 Task: Find connections with filter location Marmande with filter topic #consultantswith filter profile language Potuguese with filter current company Idexcel with filter school Laxminarayan Institute of Technology with filter industry Security Guards and Patrol Services with filter service category Translation with filter keywords title Administrator
Action: Mouse moved to (483, 86)
Screenshot: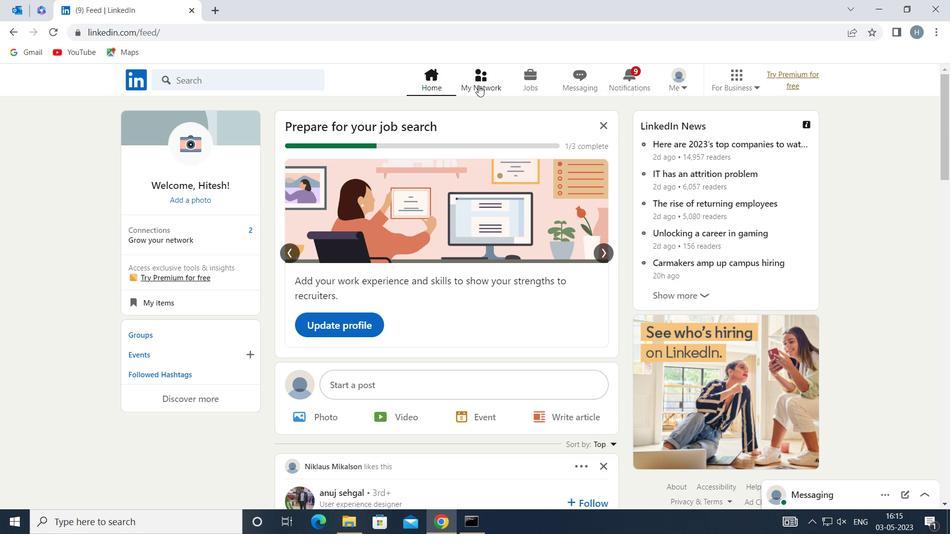 
Action: Mouse pressed left at (483, 86)
Screenshot: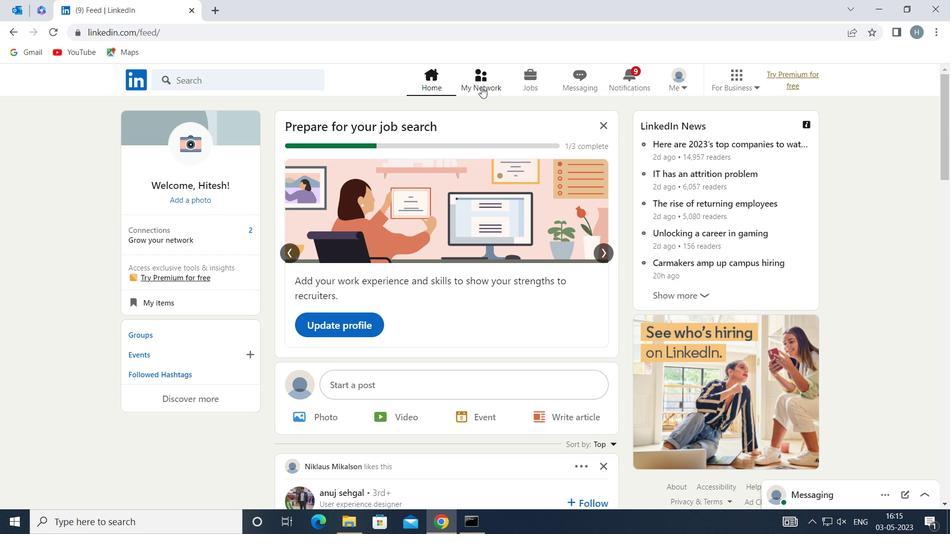 
Action: Mouse moved to (293, 151)
Screenshot: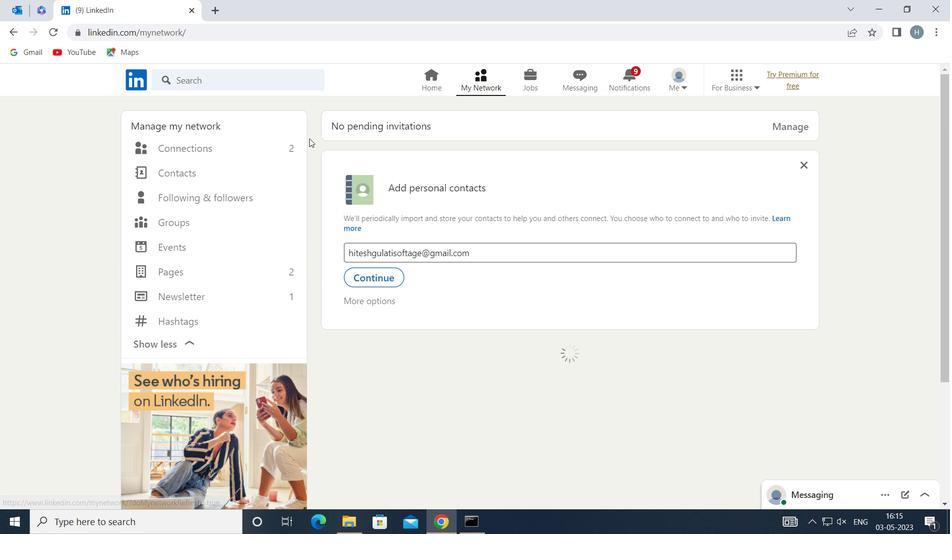 
Action: Mouse pressed left at (293, 151)
Screenshot: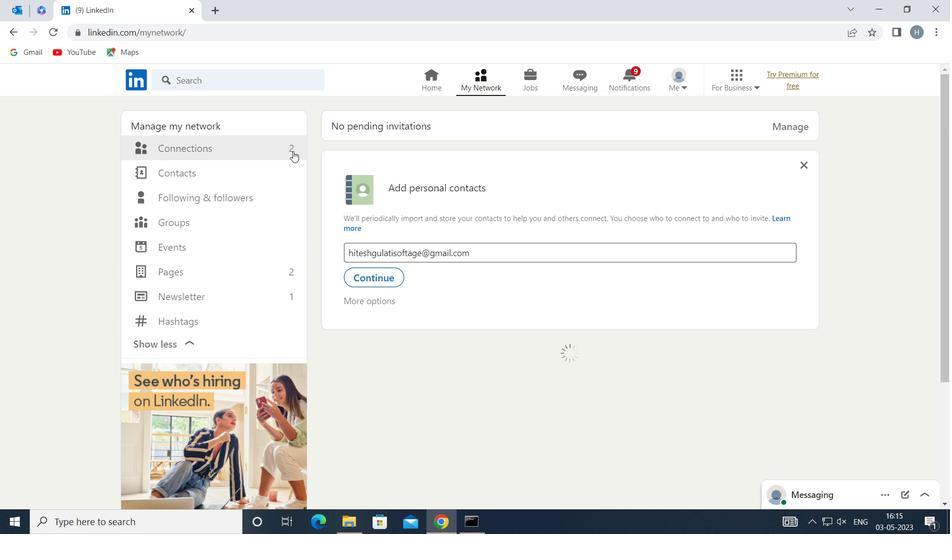 
Action: Mouse moved to (560, 148)
Screenshot: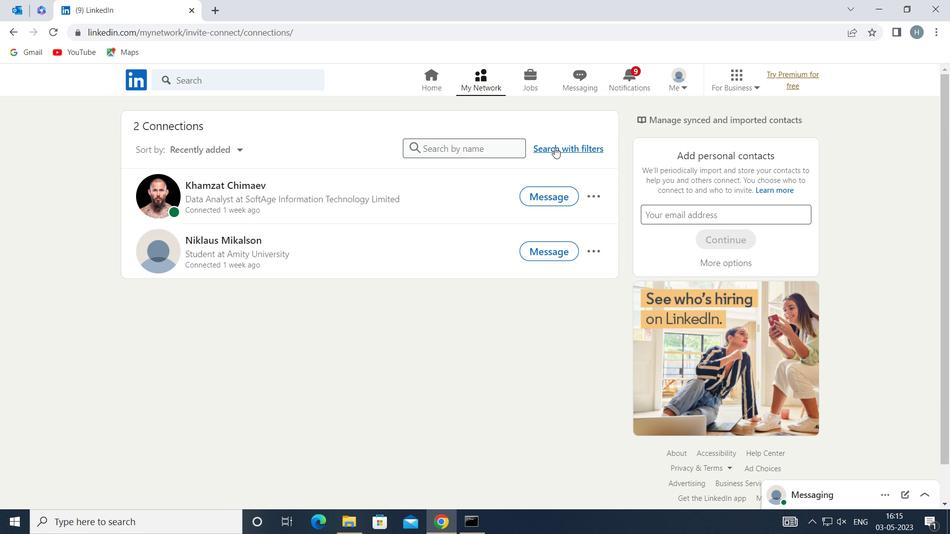 
Action: Mouse pressed left at (560, 148)
Screenshot: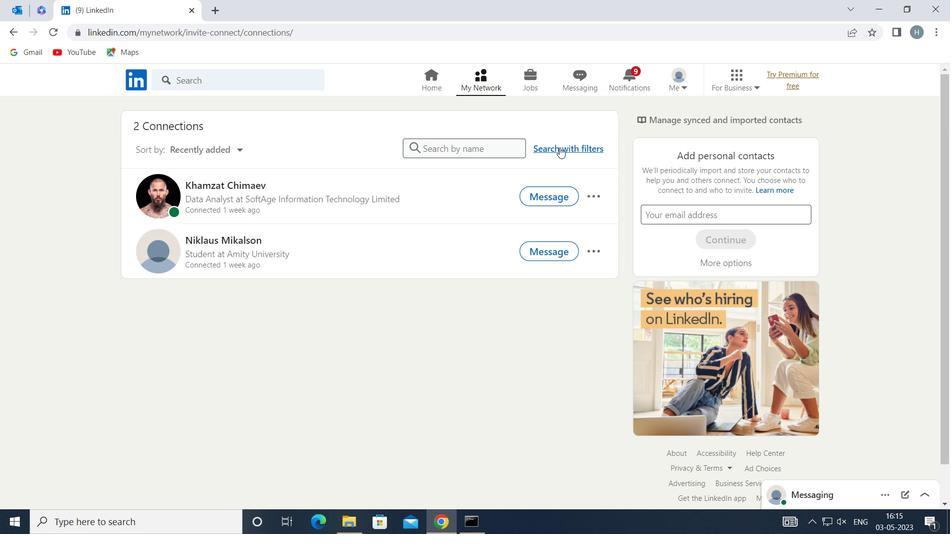 
Action: Mouse moved to (523, 113)
Screenshot: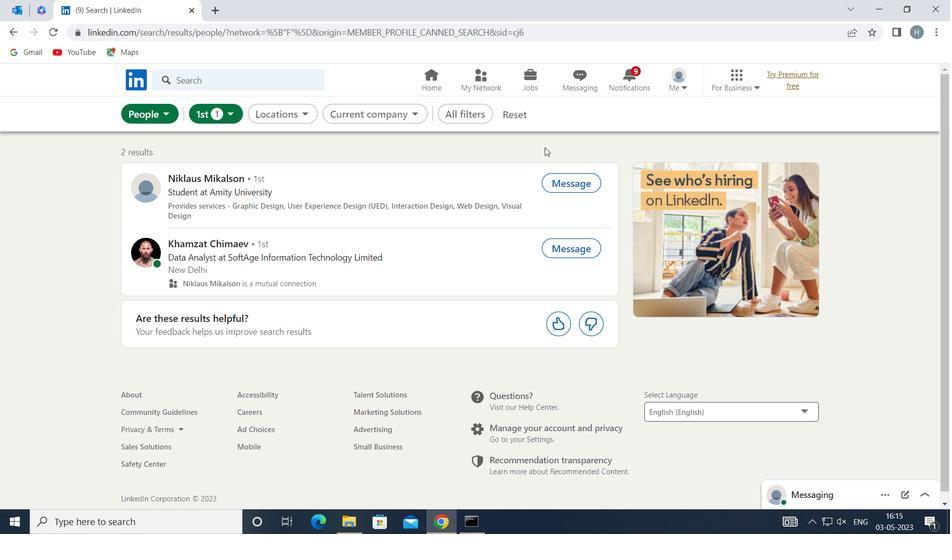 
Action: Mouse pressed left at (523, 113)
Screenshot: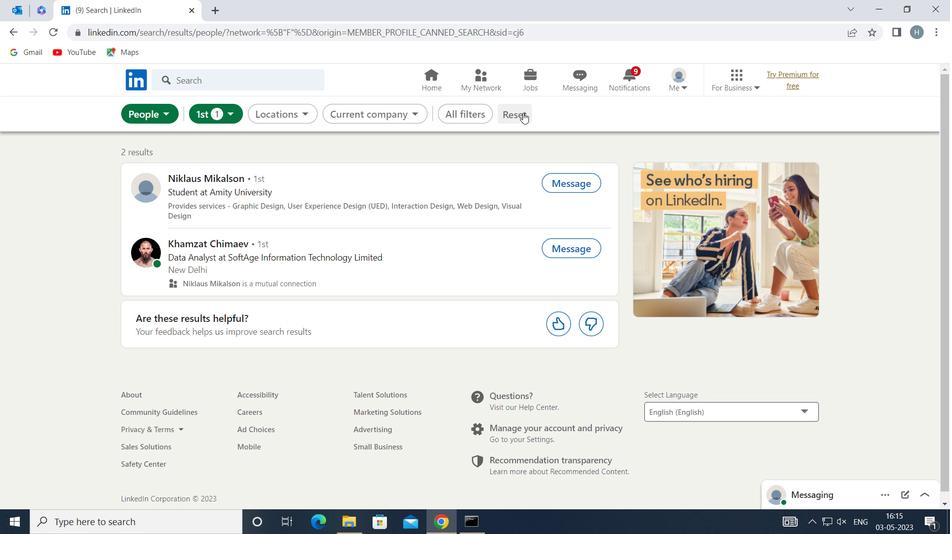 
Action: Mouse moved to (509, 112)
Screenshot: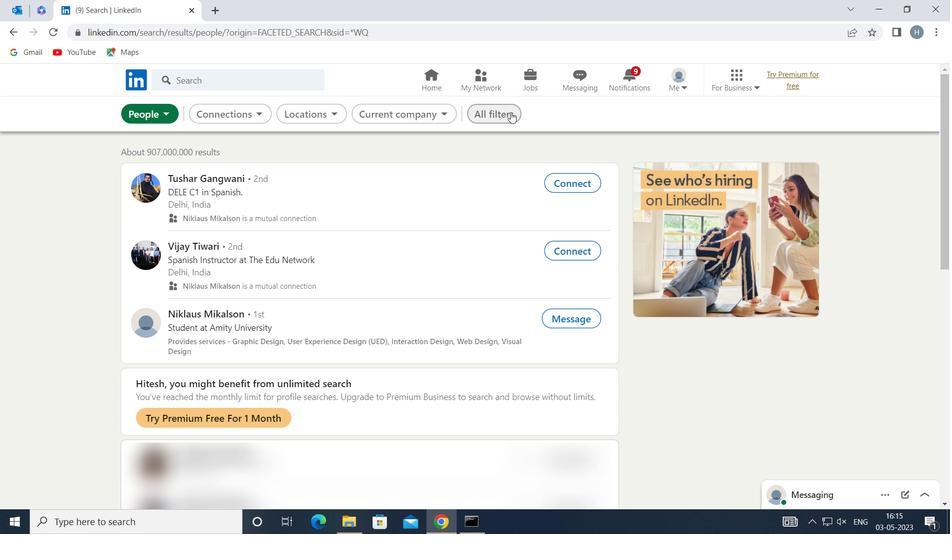 
Action: Mouse pressed left at (509, 112)
Screenshot: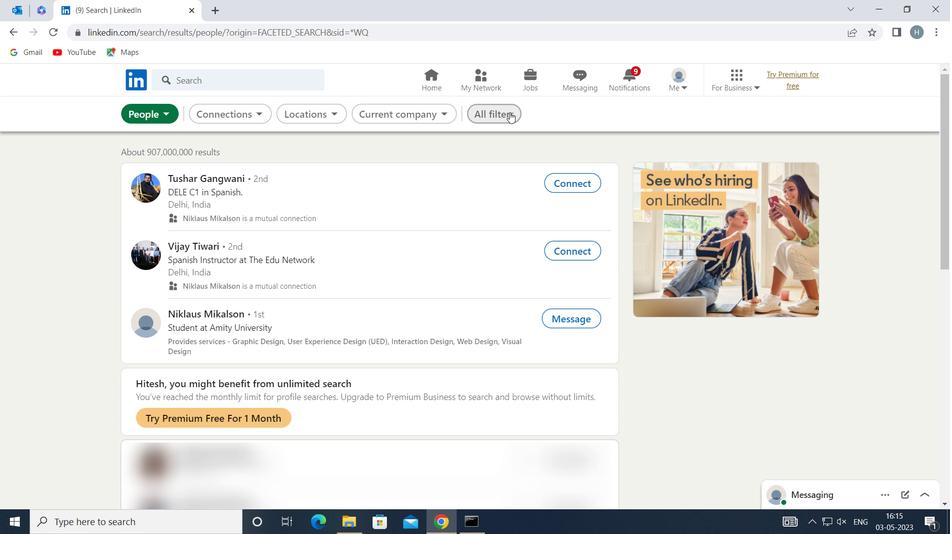 
Action: Mouse moved to (699, 242)
Screenshot: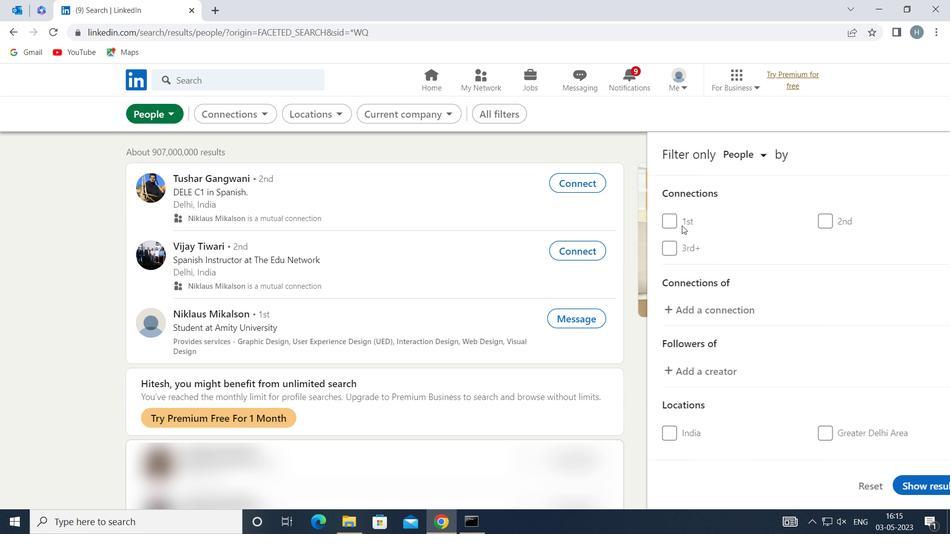 
Action: Mouse scrolled (699, 242) with delta (0, 0)
Screenshot: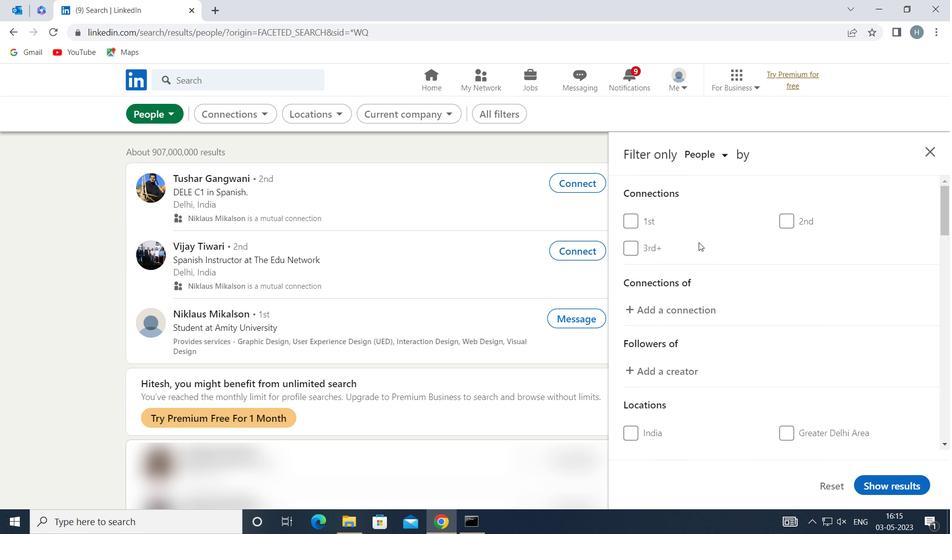 
Action: Mouse moved to (699, 244)
Screenshot: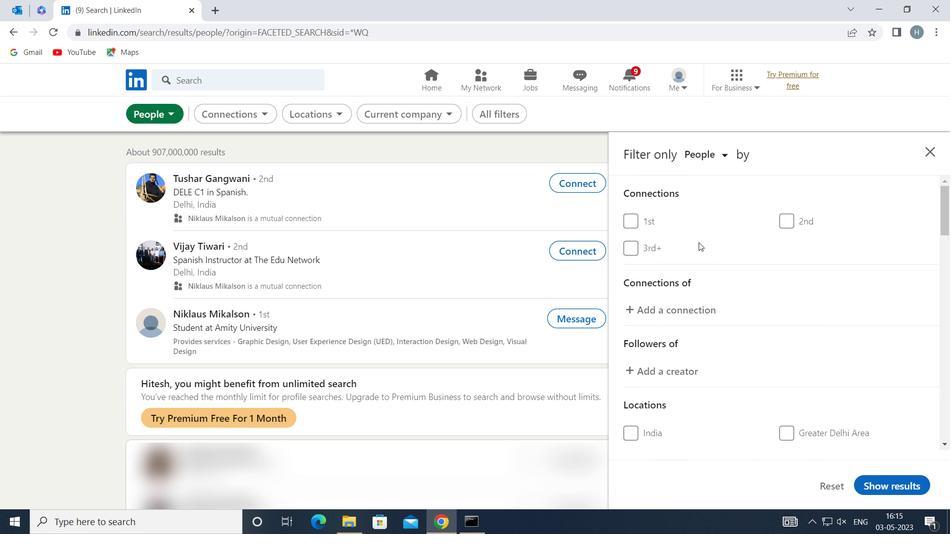 
Action: Mouse scrolled (699, 243) with delta (0, 0)
Screenshot: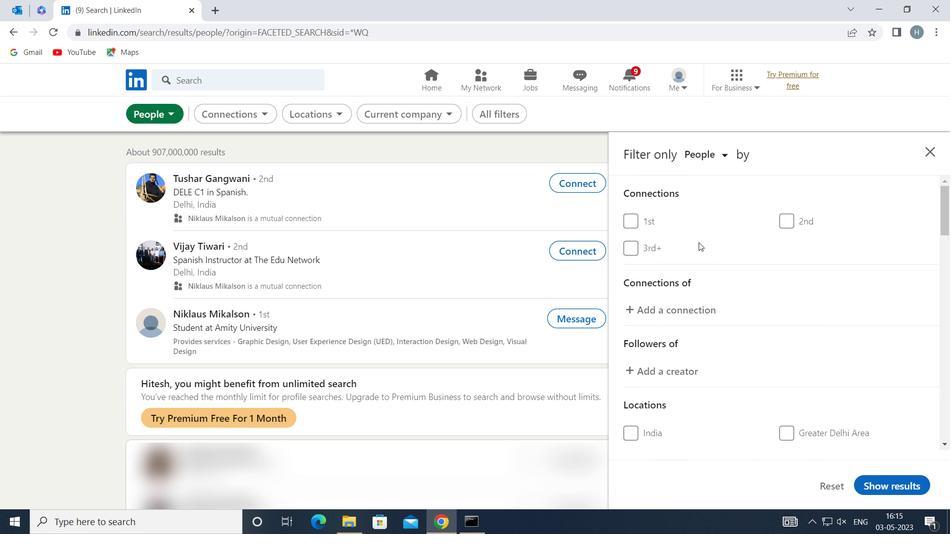
Action: Mouse moved to (700, 245)
Screenshot: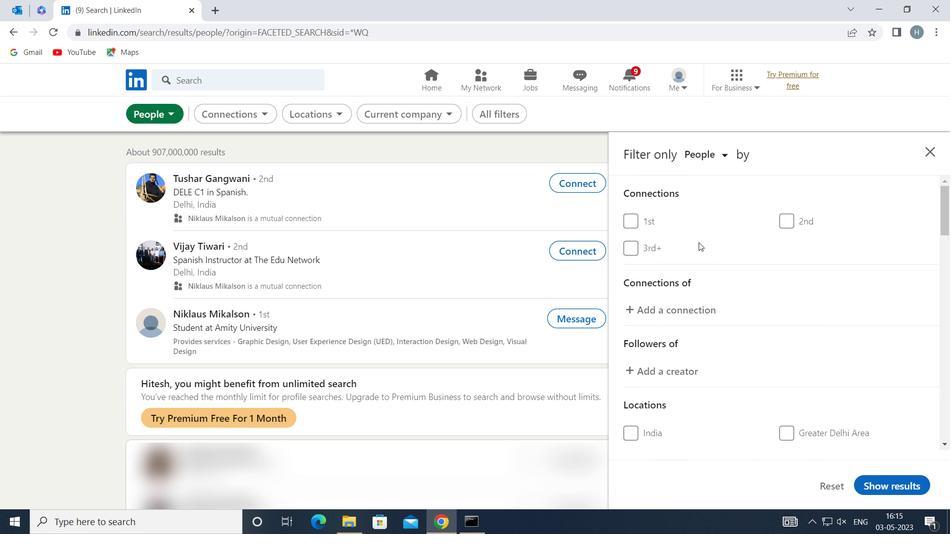 
Action: Mouse scrolled (700, 244) with delta (0, 0)
Screenshot: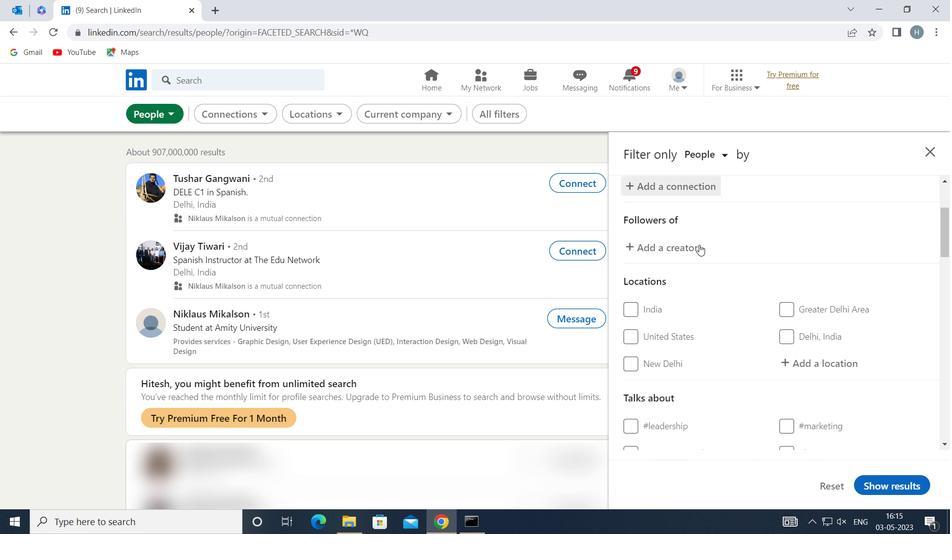 
Action: Mouse moved to (795, 296)
Screenshot: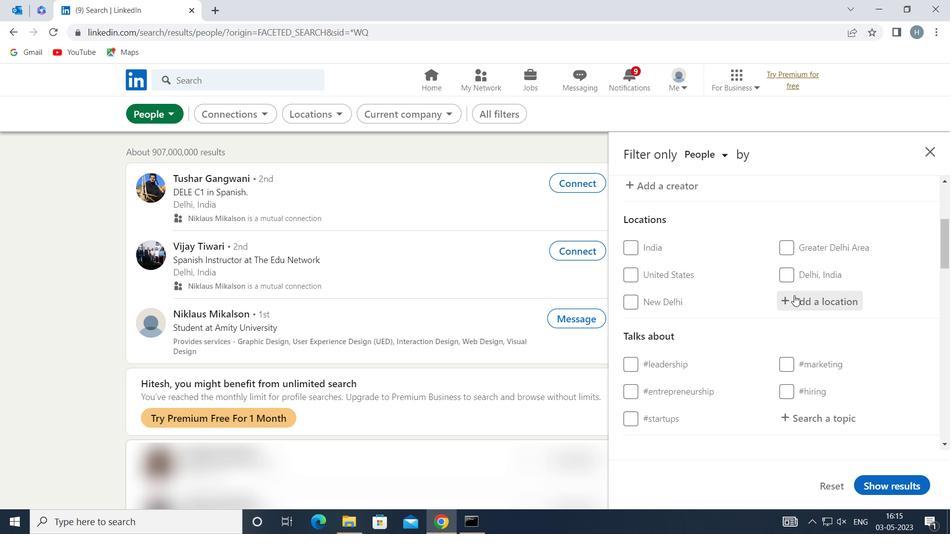 
Action: Mouse pressed left at (795, 296)
Screenshot: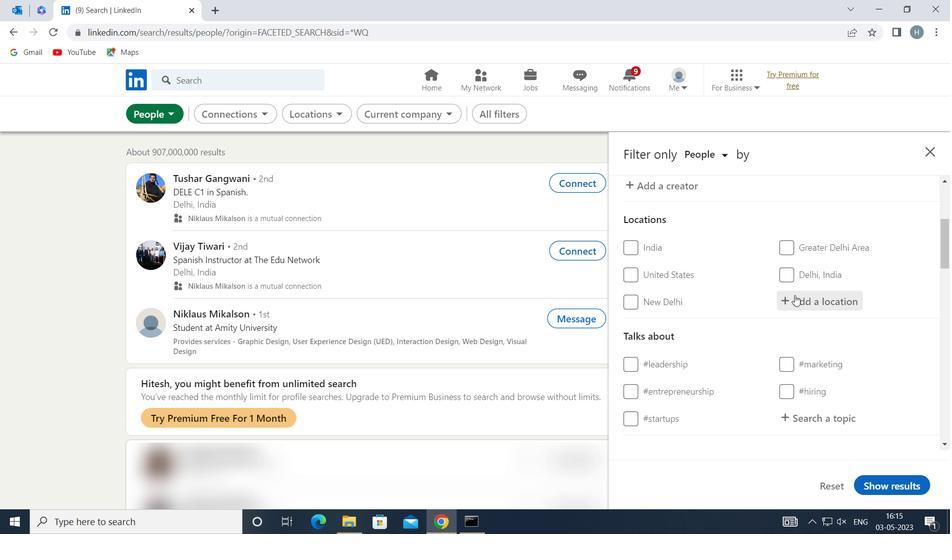 
Action: Key pressed <Key.shift>MARMANDE
Screenshot: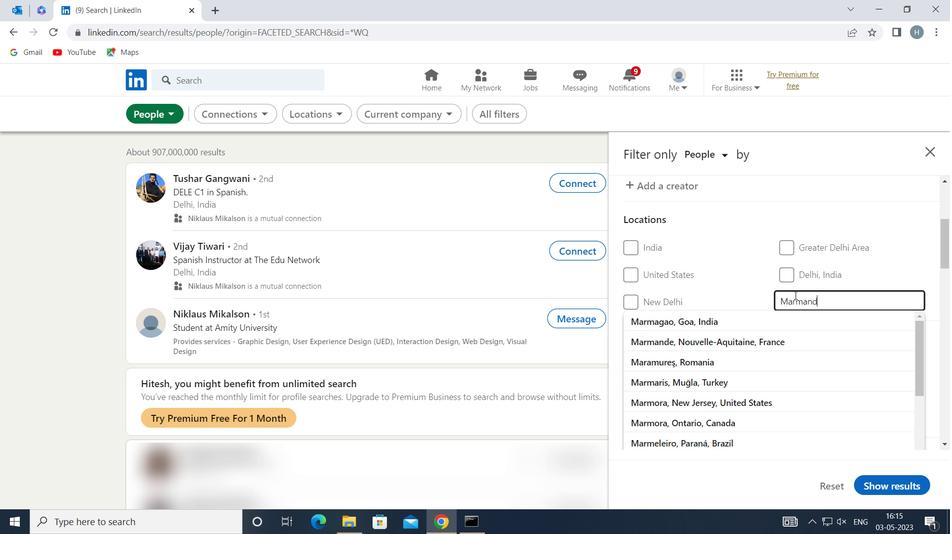 
Action: Mouse moved to (768, 319)
Screenshot: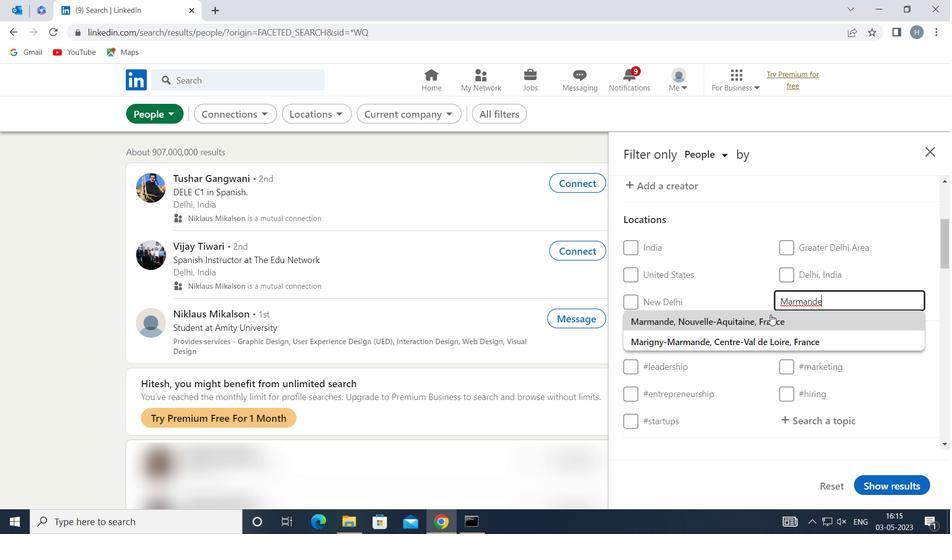 
Action: Mouse pressed left at (768, 319)
Screenshot: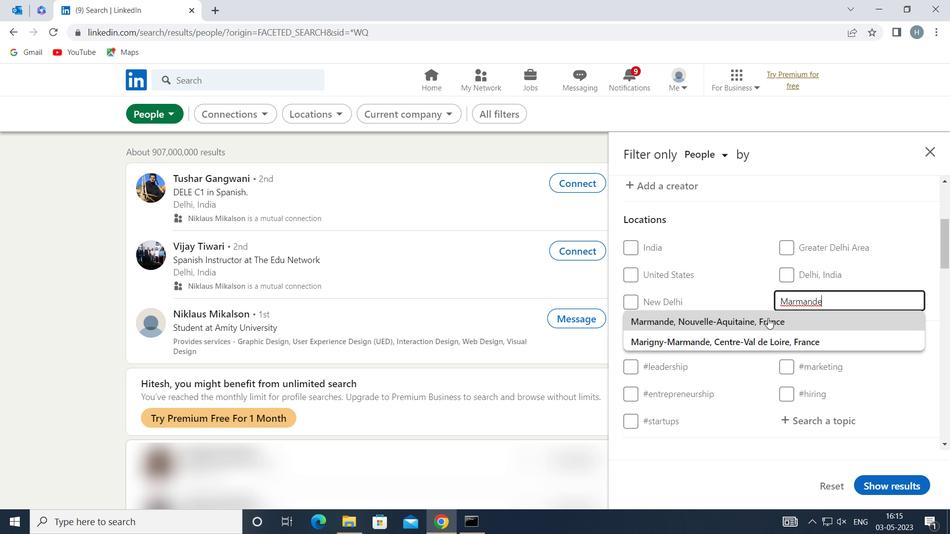 
Action: Mouse moved to (768, 316)
Screenshot: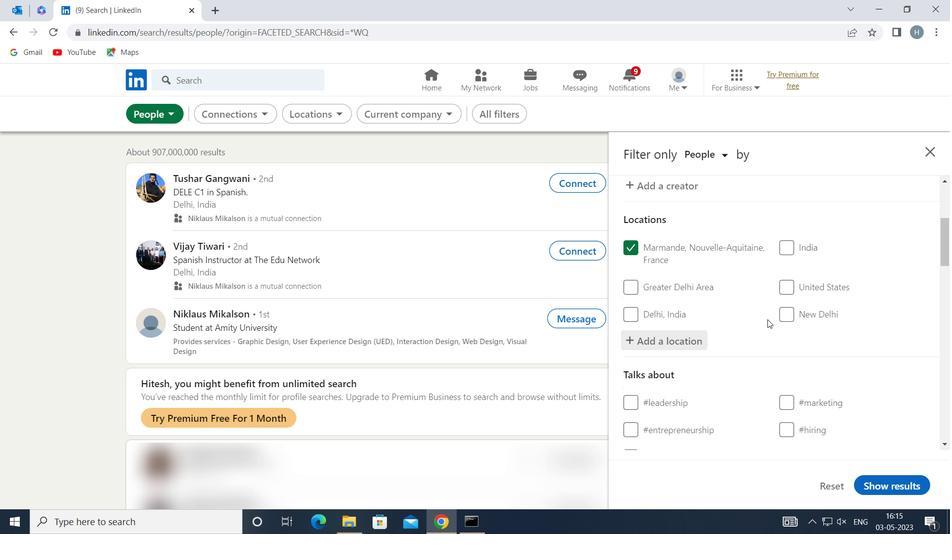 
Action: Mouse scrolled (768, 315) with delta (0, 0)
Screenshot: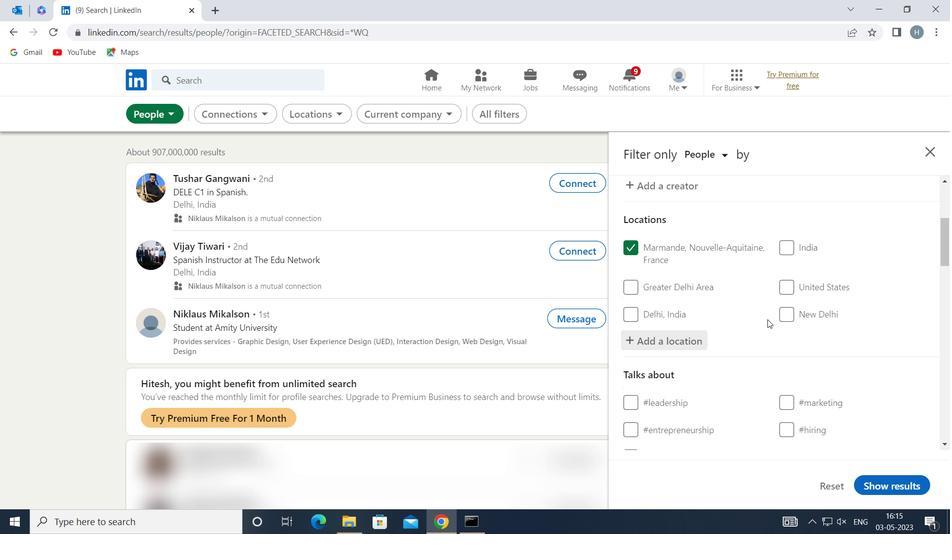 
Action: Mouse scrolled (768, 315) with delta (0, 0)
Screenshot: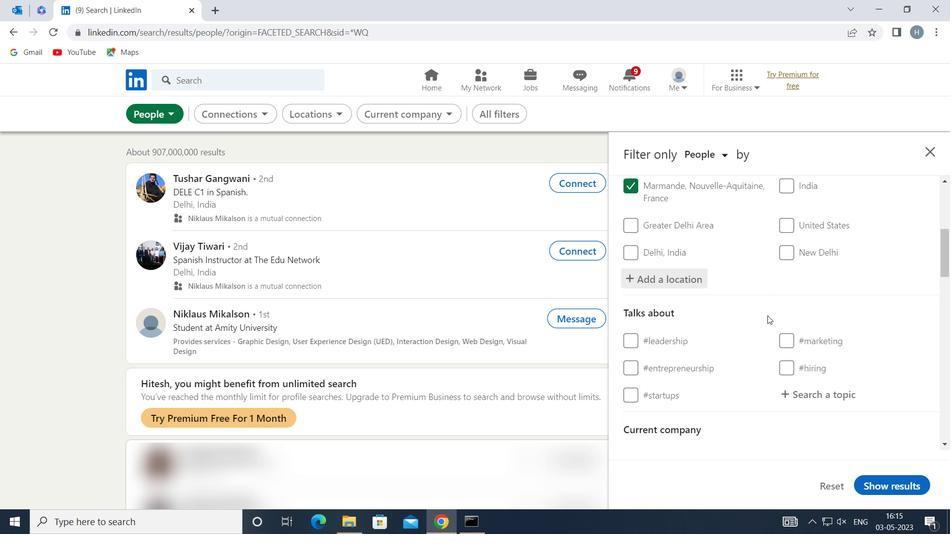 
Action: Mouse moved to (817, 338)
Screenshot: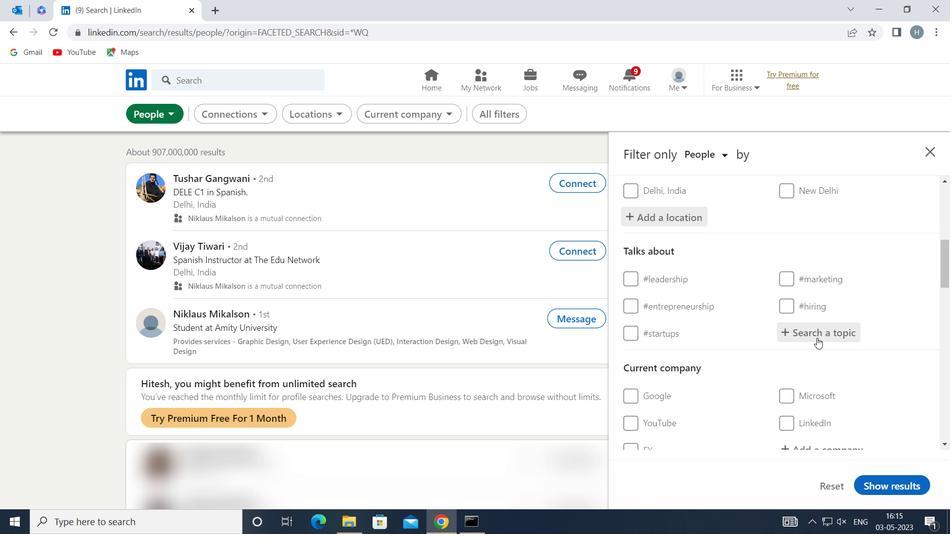 
Action: Mouse pressed left at (817, 338)
Screenshot: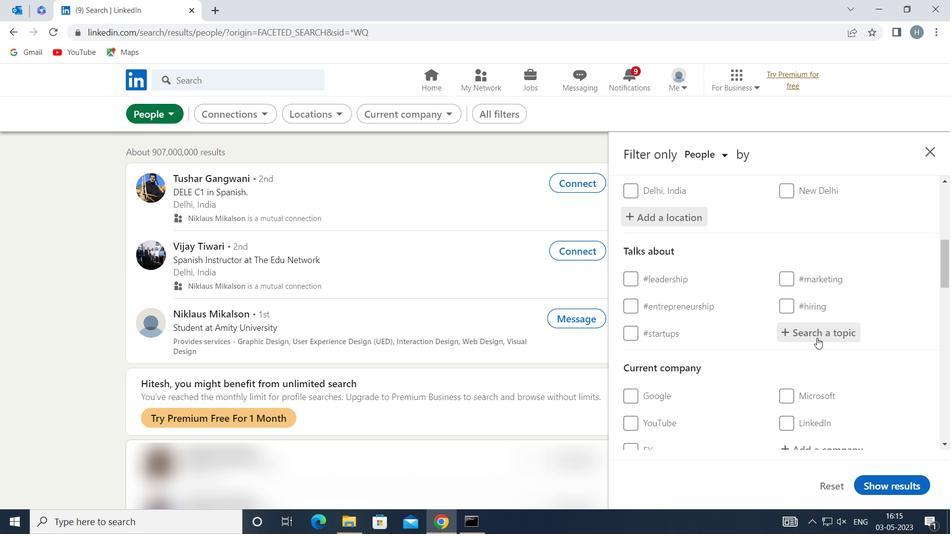 
Action: Key pressed CONSULTANTS
Screenshot: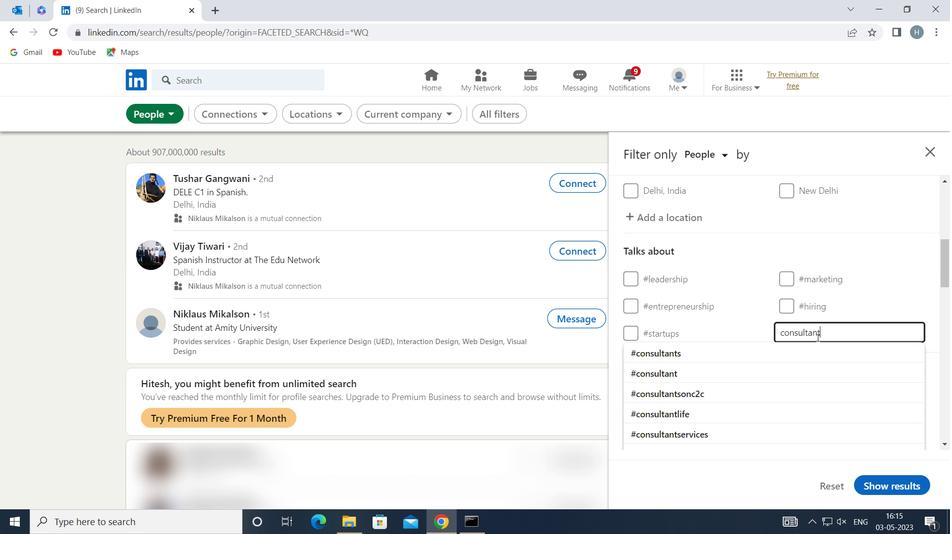 
Action: Mouse moved to (719, 349)
Screenshot: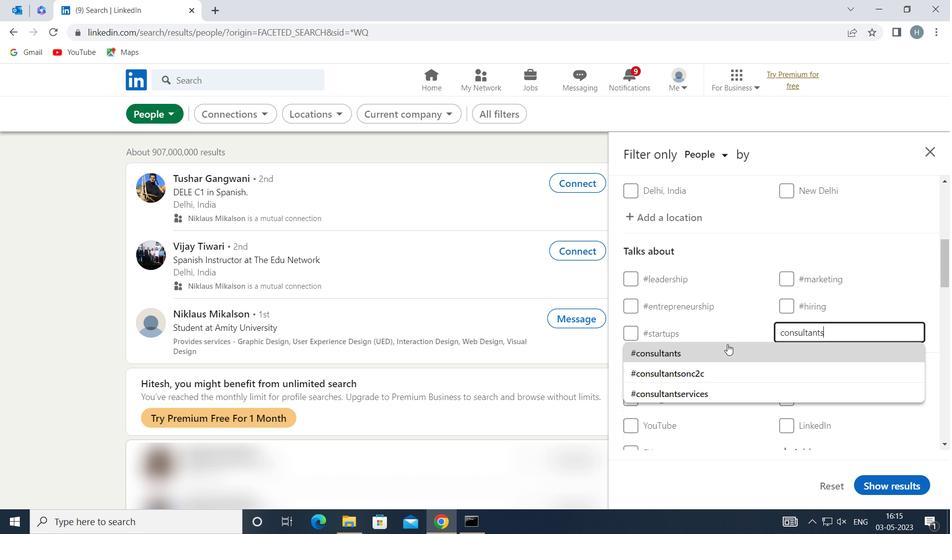 
Action: Mouse pressed left at (719, 349)
Screenshot: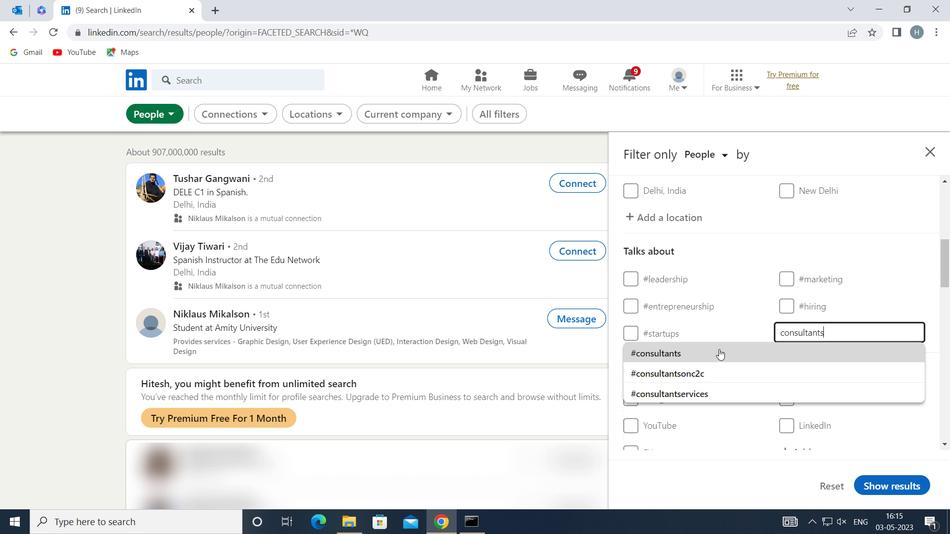 
Action: Mouse moved to (743, 319)
Screenshot: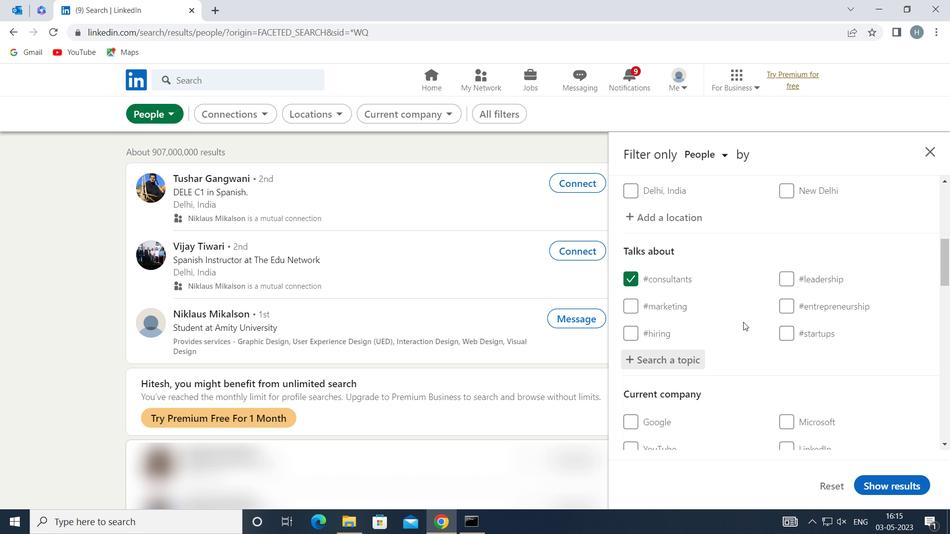 
Action: Mouse scrolled (743, 319) with delta (0, 0)
Screenshot: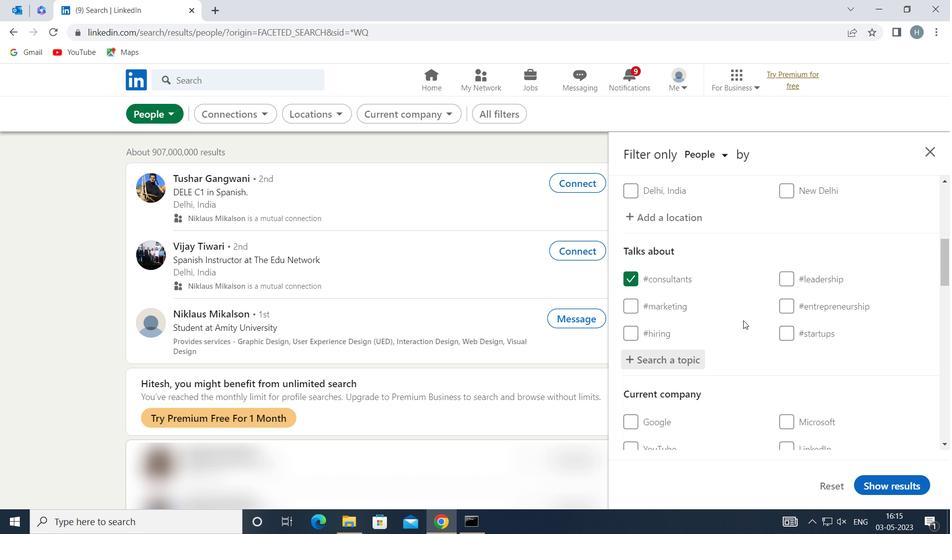 
Action: Mouse scrolled (743, 319) with delta (0, 0)
Screenshot: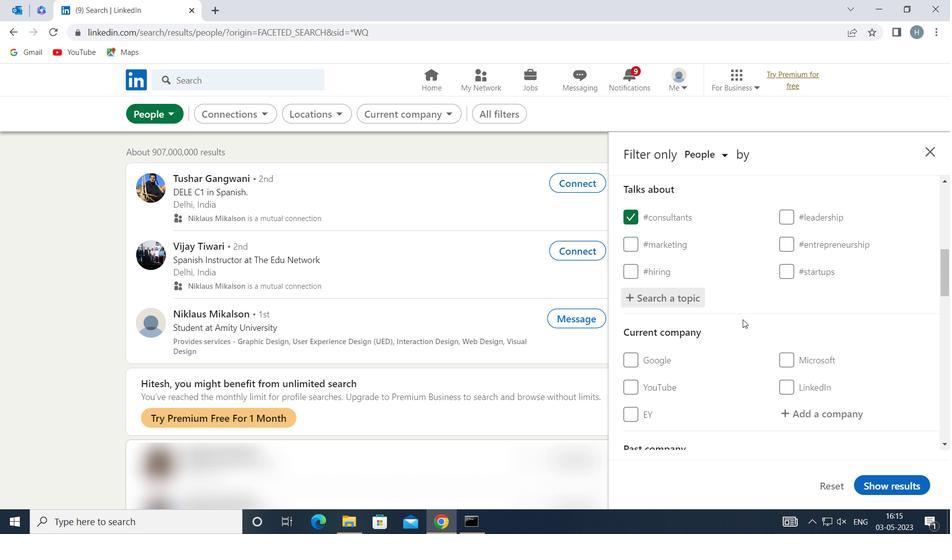 
Action: Mouse scrolled (743, 319) with delta (0, 0)
Screenshot: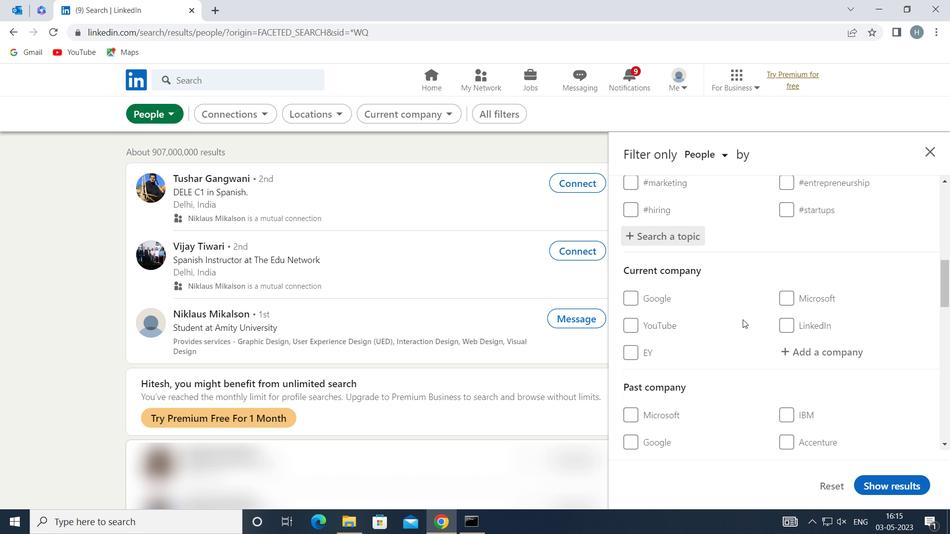 
Action: Mouse scrolled (743, 319) with delta (0, 0)
Screenshot: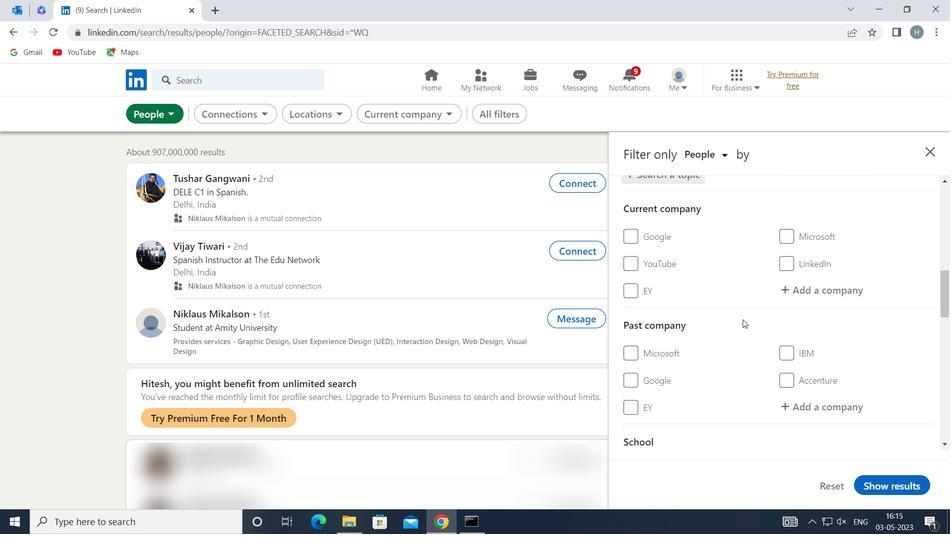 
Action: Mouse scrolled (743, 319) with delta (0, 0)
Screenshot: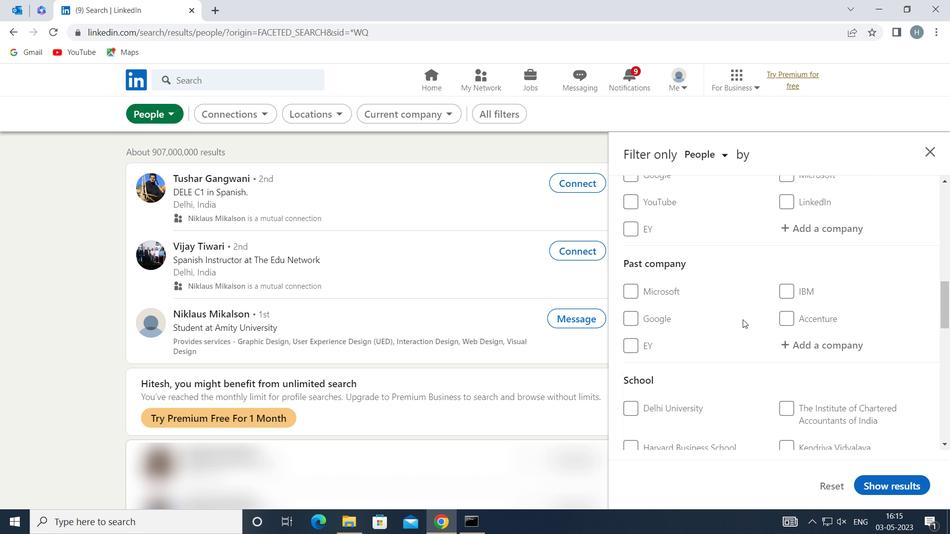 
Action: Mouse scrolled (743, 319) with delta (0, 0)
Screenshot: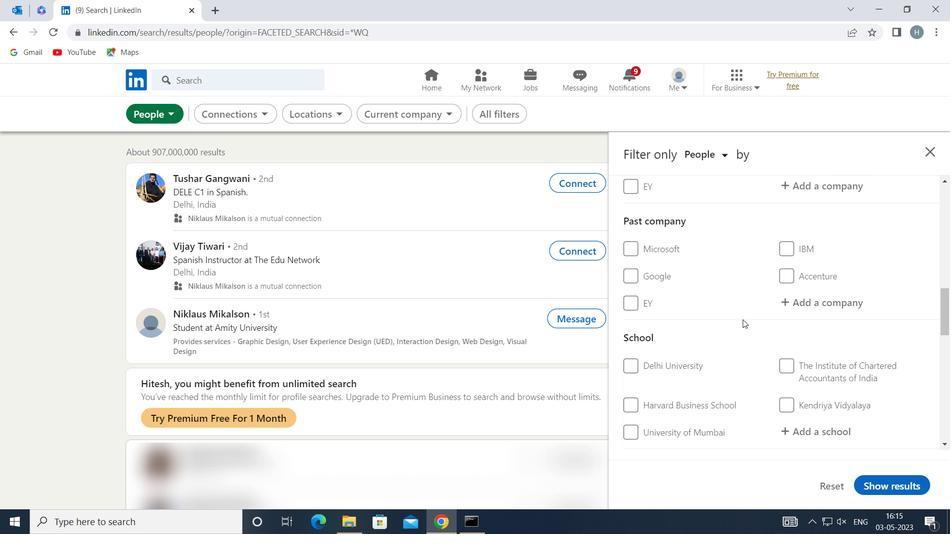 
Action: Mouse scrolled (743, 319) with delta (0, 0)
Screenshot: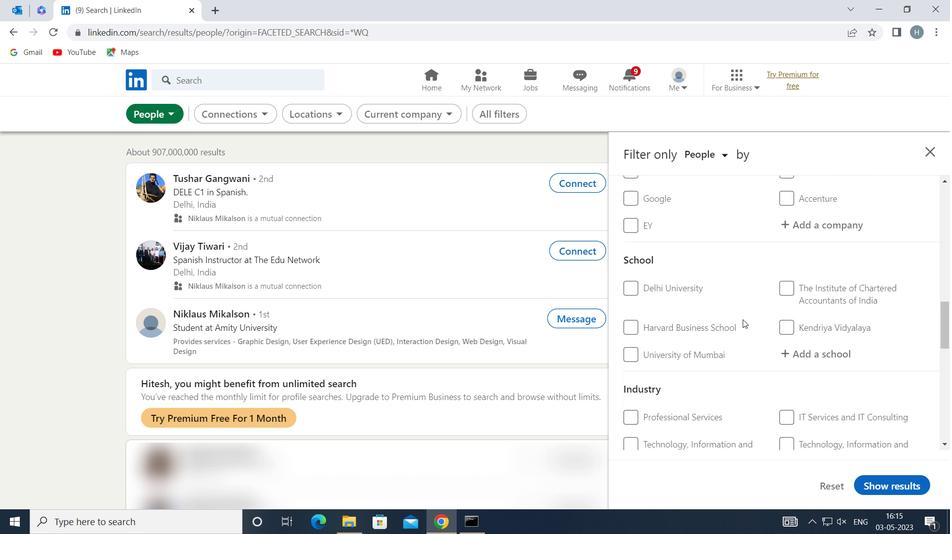 
Action: Mouse scrolled (743, 319) with delta (0, 0)
Screenshot: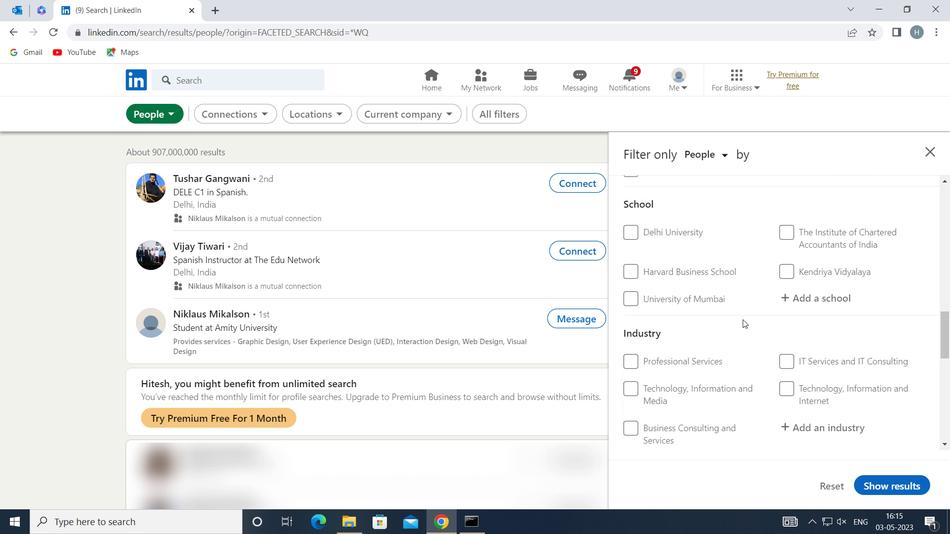 
Action: Mouse scrolled (743, 319) with delta (0, 0)
Screenshot: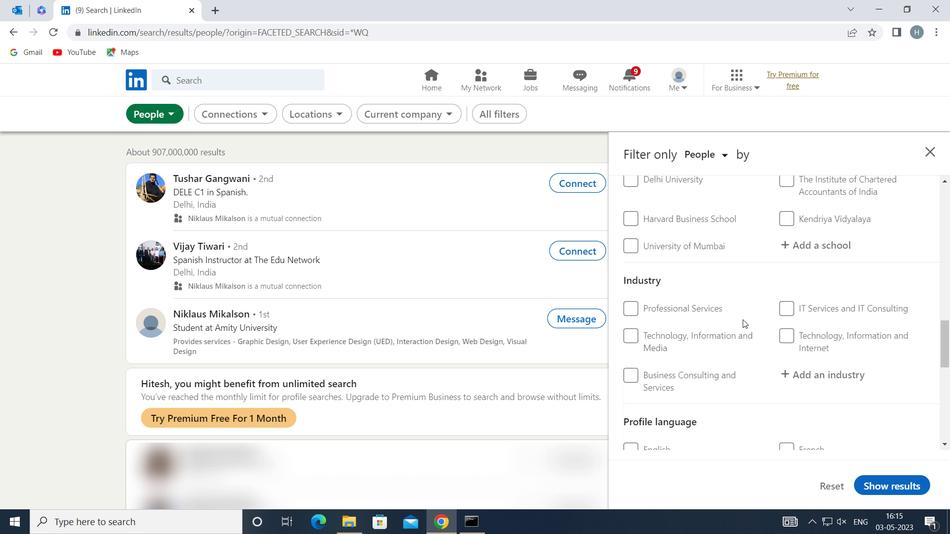 
Action: Mouse scrolled (743, 319) with delta (0, 0)
Screenshot: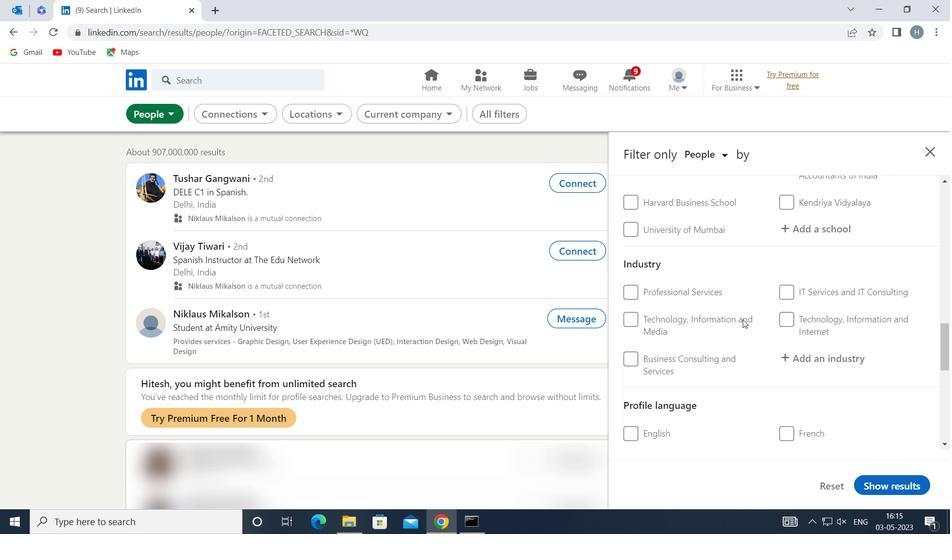 
Action: Mouse moved to (792, 334)
Screenshot: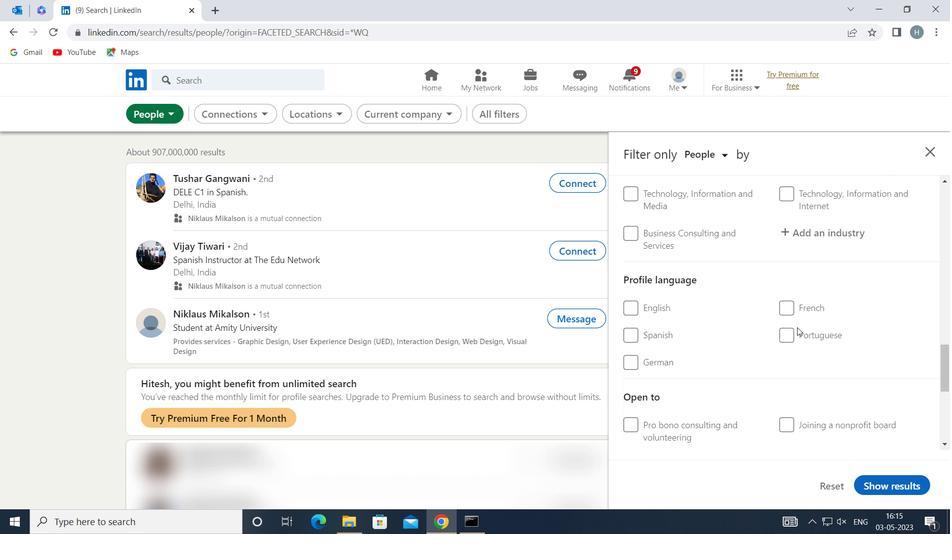 
Action: Mouse pressed left at (792, 334)
Screenshot: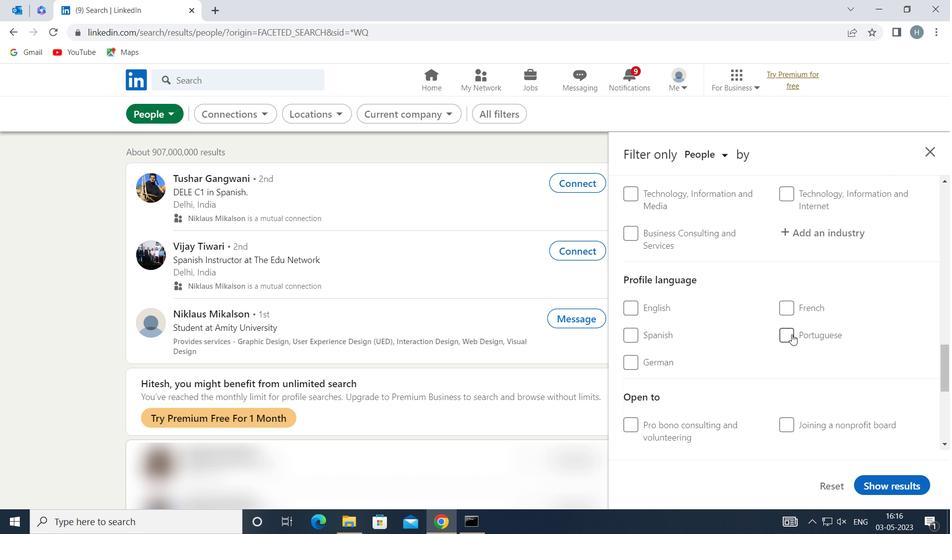 
Action: Mouse moved to (718, 337)
Screenshot: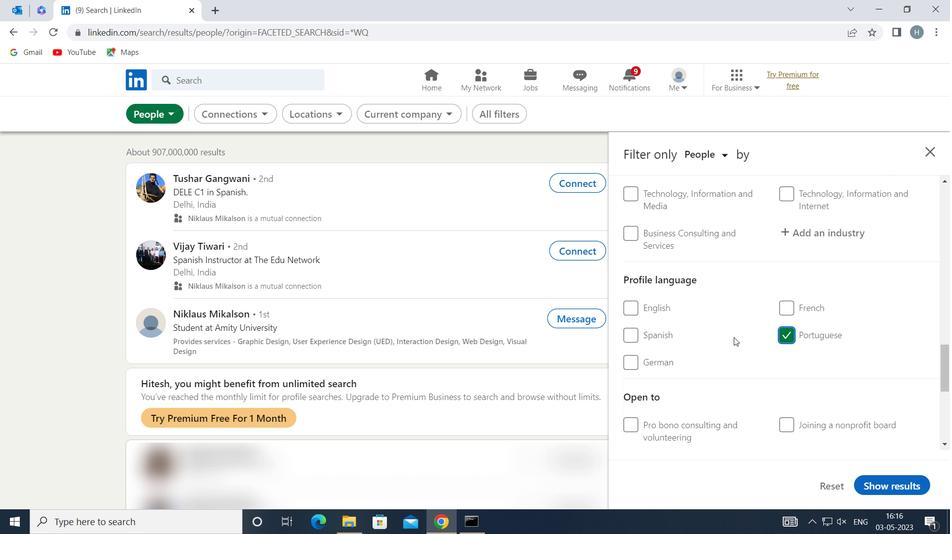 
Action: Mouse scrolled (718, 338) with delta (0, 0)
Screenshot: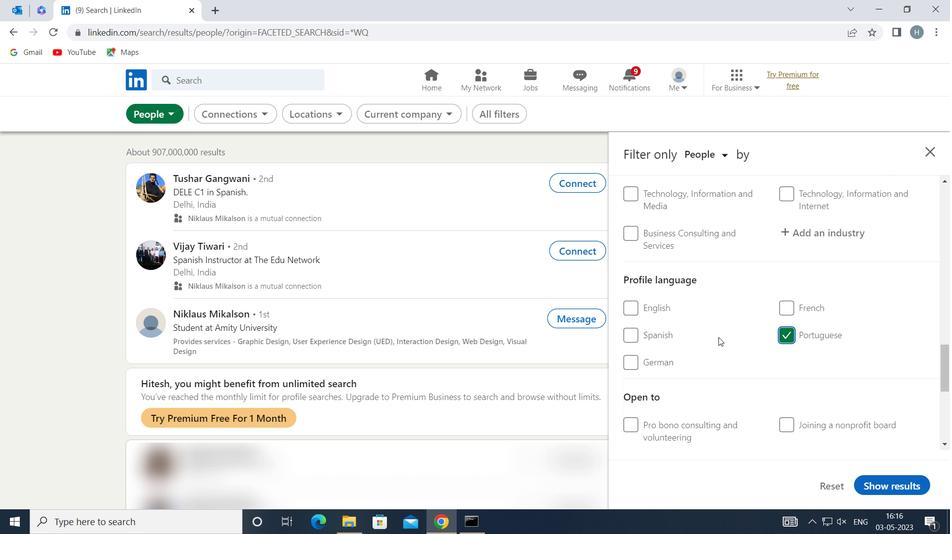 
Action: Mouse moved to (716, 336)
Screenshot: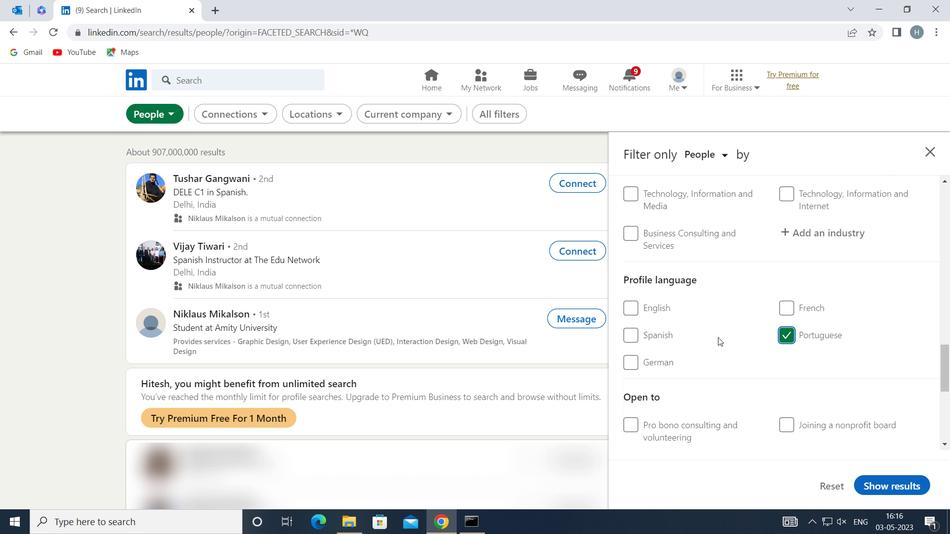 
Action: Mouse scrolled (716, 337) with delta (0, 0)
Screenshot: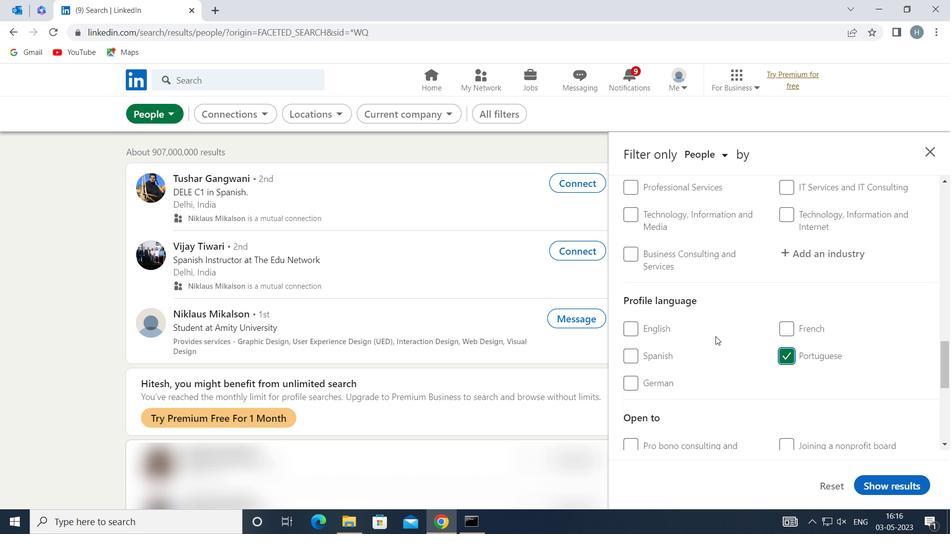
Action: Mouse scrolled (716, 337) with delta (0, 0)
Screenshot: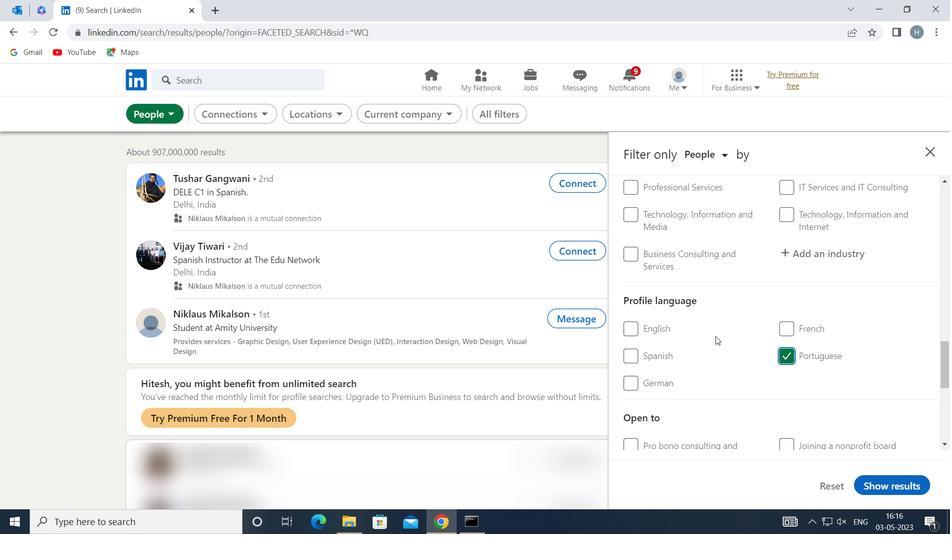 
Action: Mouse scrolled (716, 337) with delta (0, 0)
Screenshot: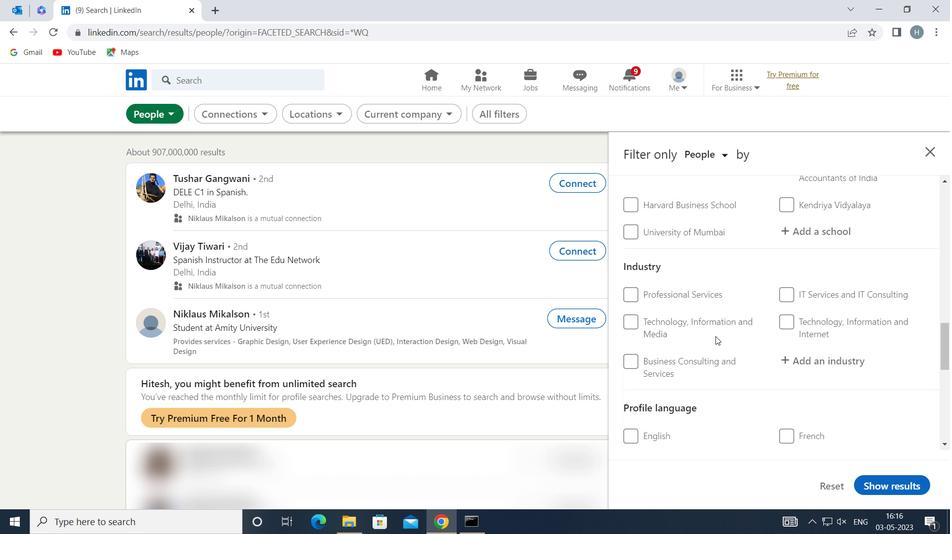 
Action: Mouse scrolled (716, 337) with delta (0, 0)
Screenshot: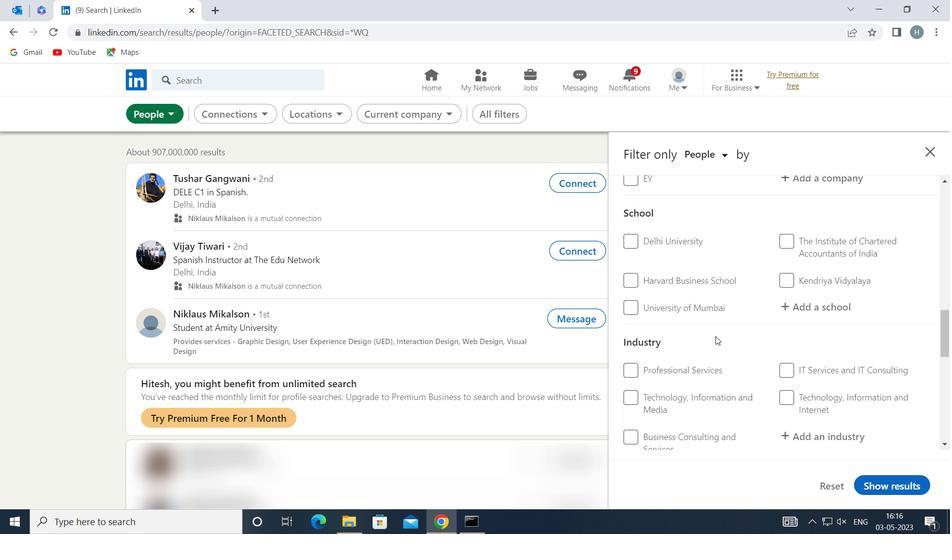 
Action: Mouse scrolled (716, 337) with delta (0, 0)
Screenshot: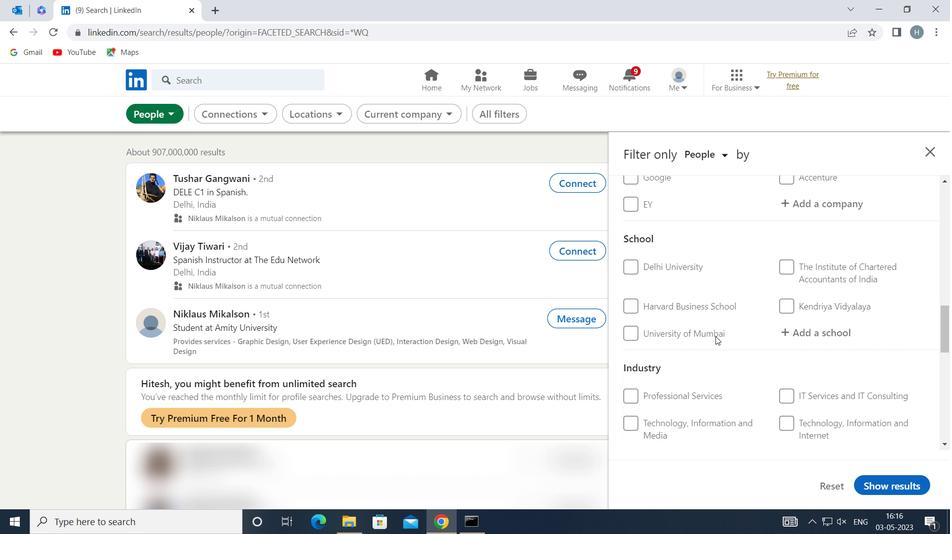 
Action: Mouse scrolled (716, 337) with delta (0, 0)
Screenshot: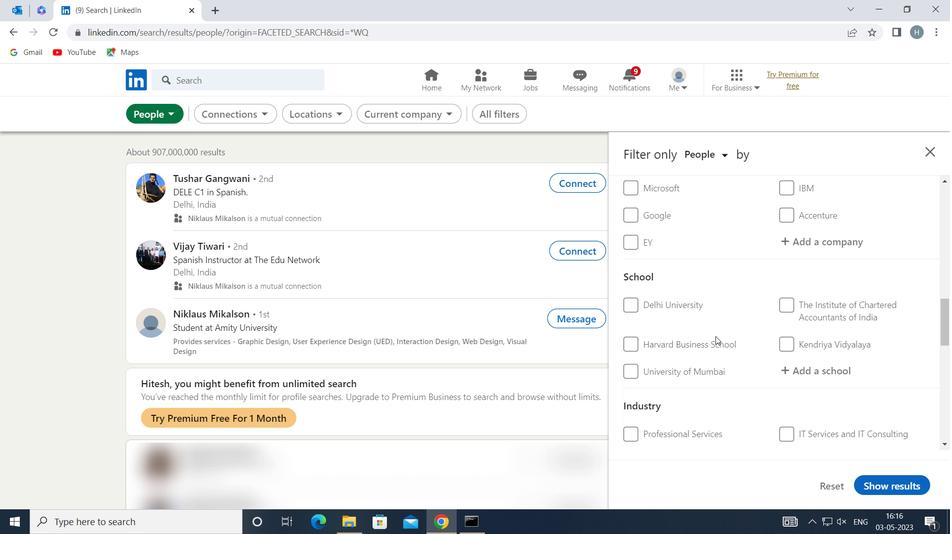 
Action: Mouse scrolled (716, 337) with delta (0, 0)
Screenshot: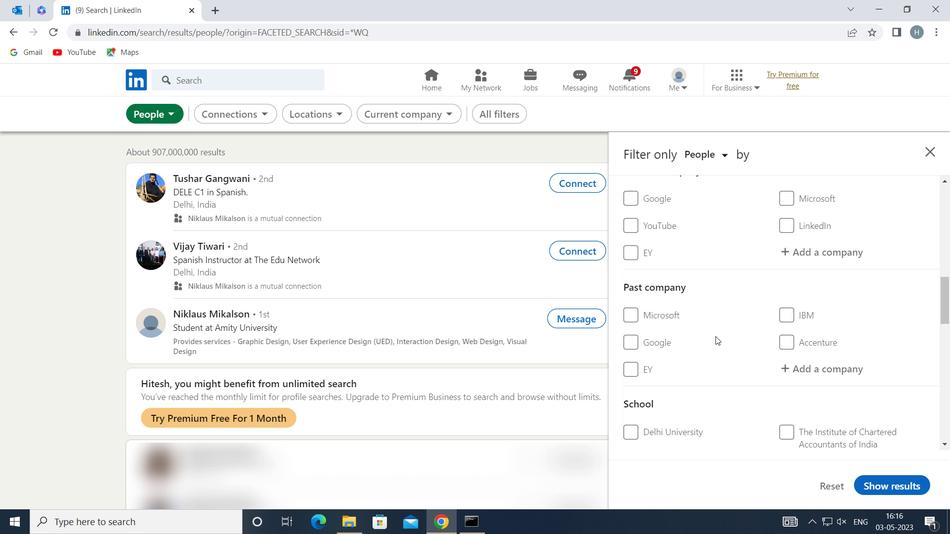 
Action: Mouse moved to (789, 350)
Screenshot: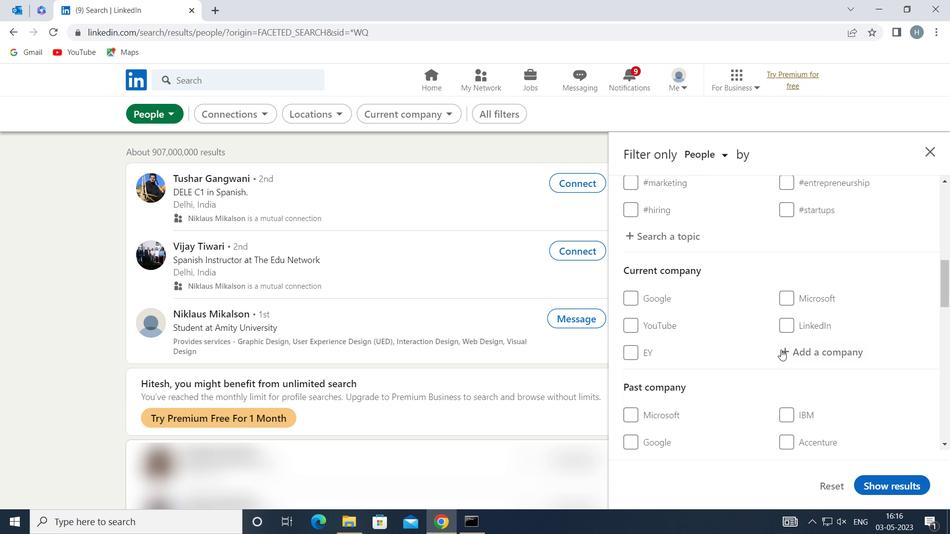 
Action: Mouse pressed left at (789, 350)
Screenshot: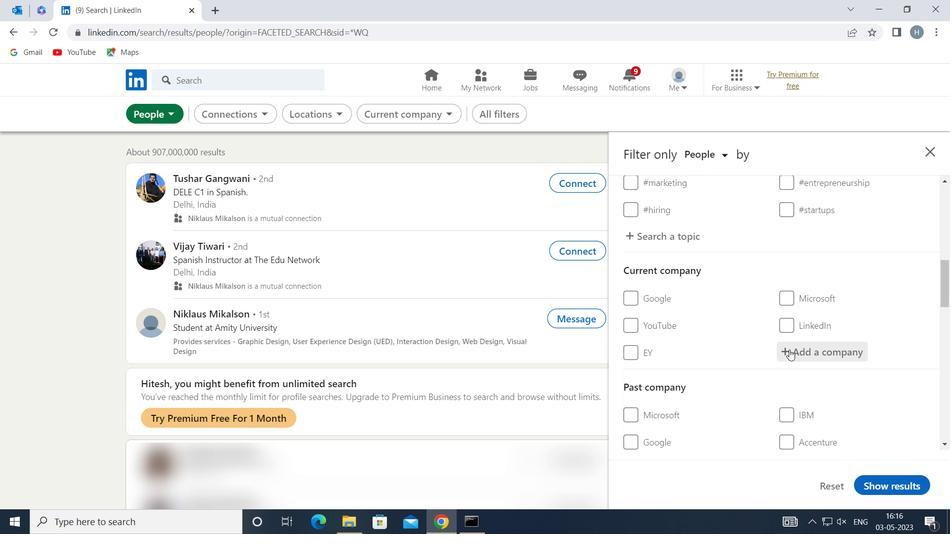 
Action: Key pressed <Key.shift><Key.shift><Key.shift><Key.shift><Key.shift><Key.shift><Key.shift><Key.shift><Key.shift><Key.shift><Key.shift><Key.shift><Key.shift><Key.shift><Key.shift><Key.shift><Key.shift><Key.shift><Key.shift><Key.shift><Key.shift><Key.shift><Key.shift><Key.shift>IDEXCEL
Screenshot: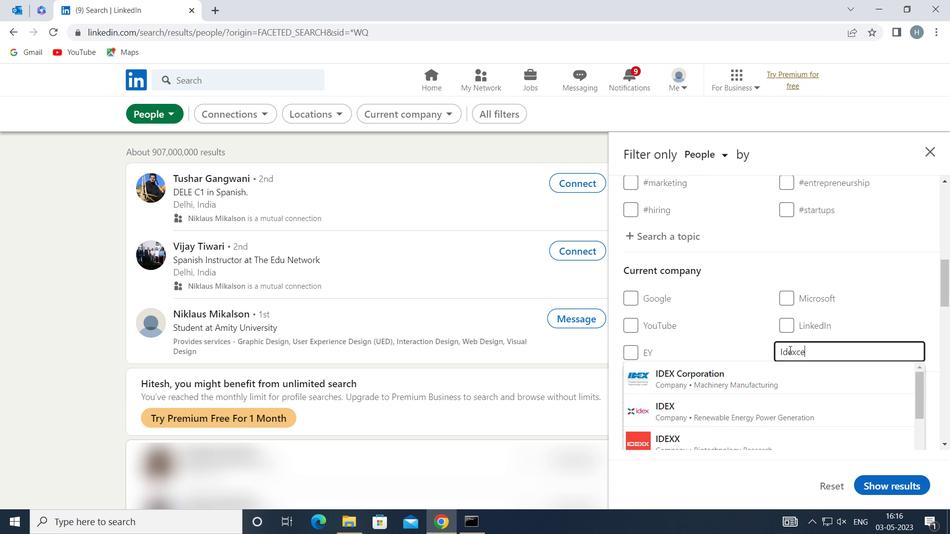 
Action: Mouse moved to (749, 374)
Screenshot: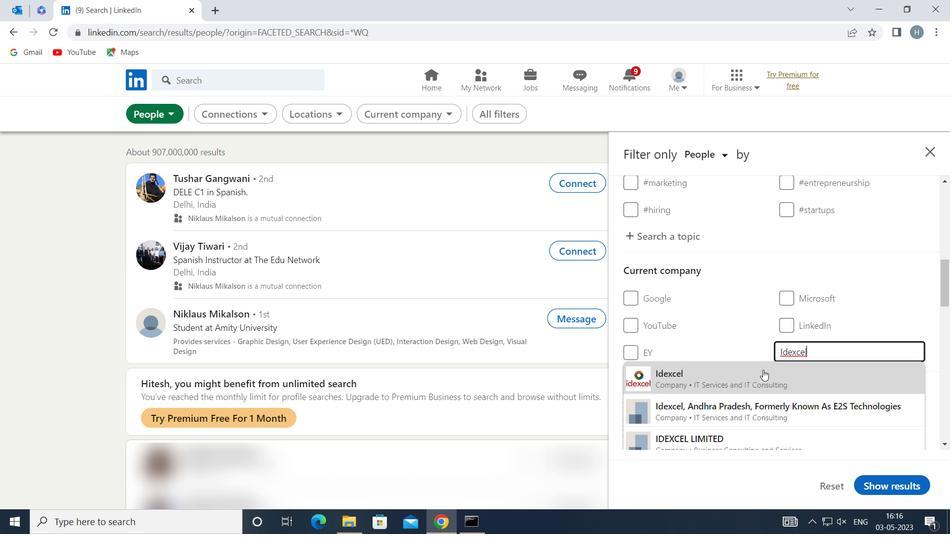 
Action: Mouse pressed left at (749, 374)
Screenshot: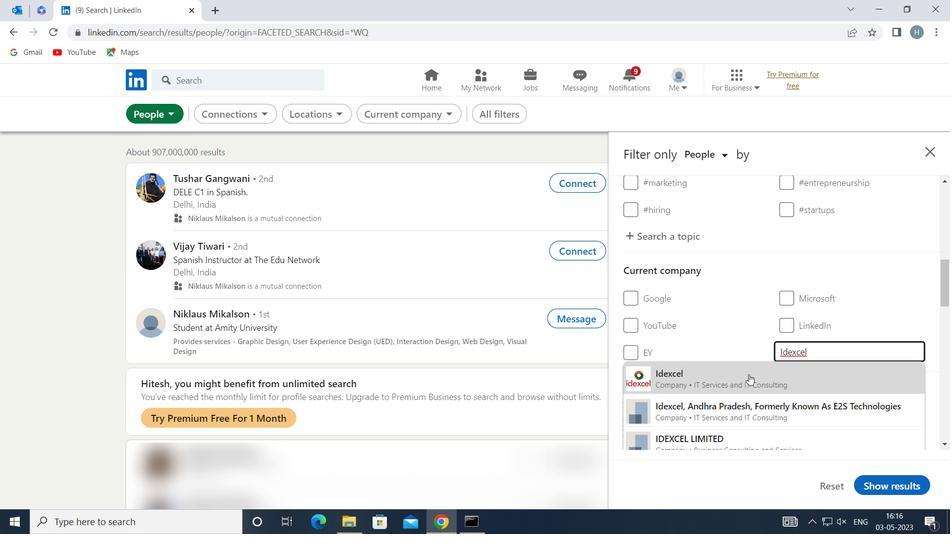 
Action: Mouse moved to (749, 338)
Screenshot: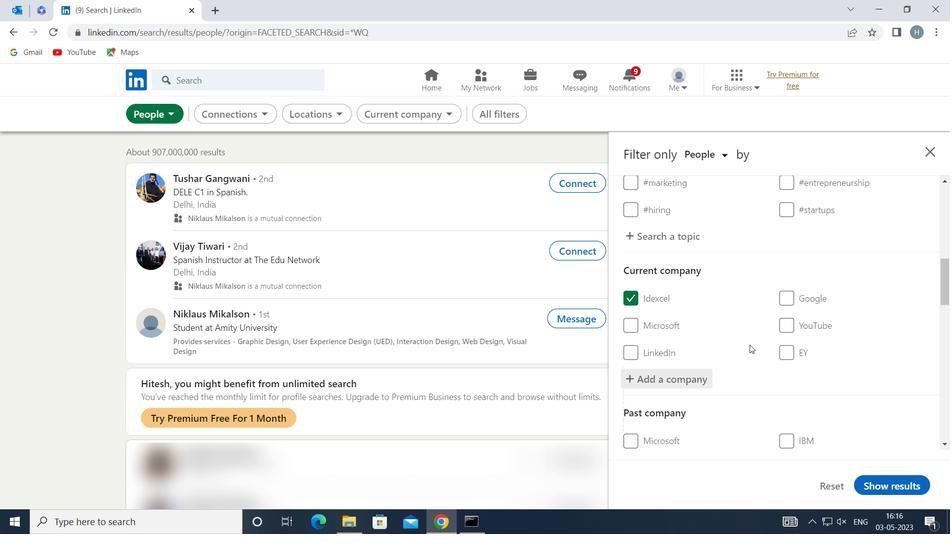 
Action: Mouse scrolled (749, 337) with delta (0, 0)
Screenshot: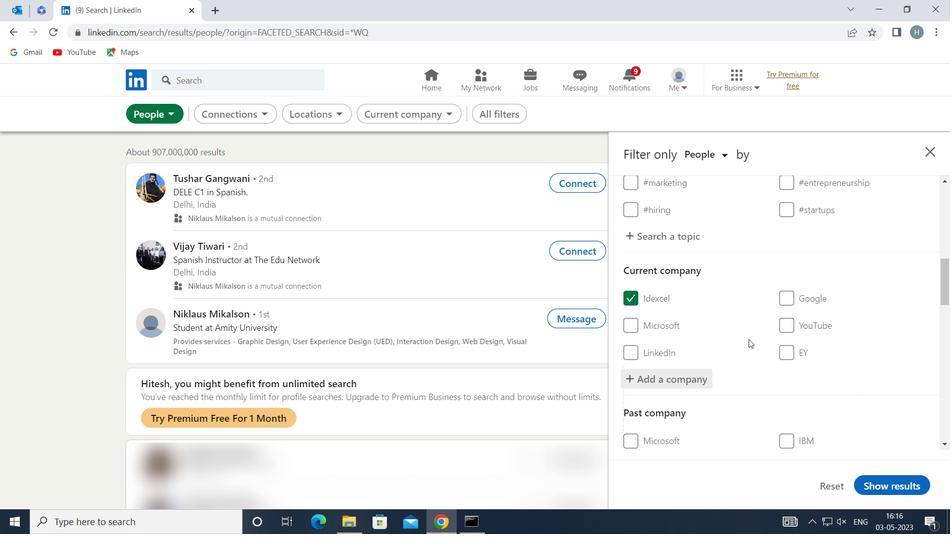 
Action: Mouse scrolled (749, 337) with delta (0, 0)
Screenshot: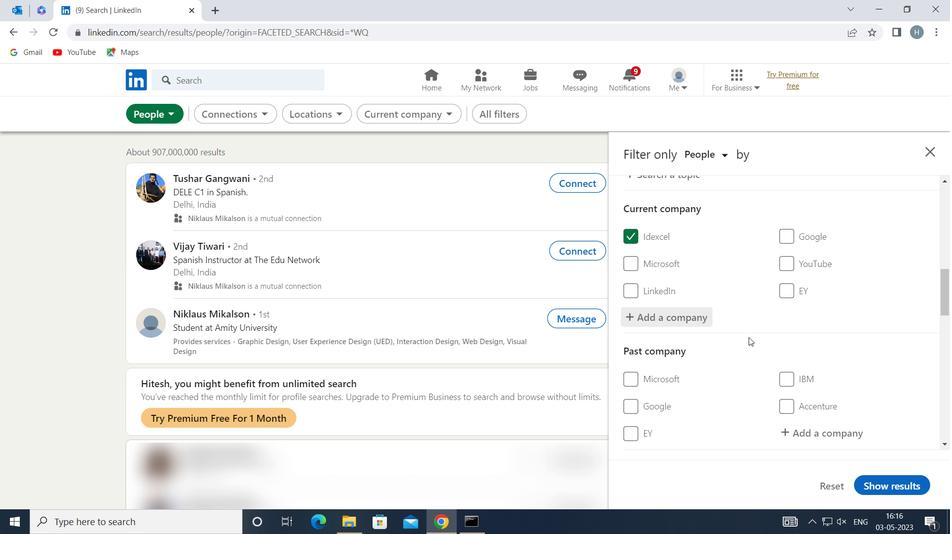 
Action: Mouse scrolled (749, 337) with delta (0, 0)
Screenshot: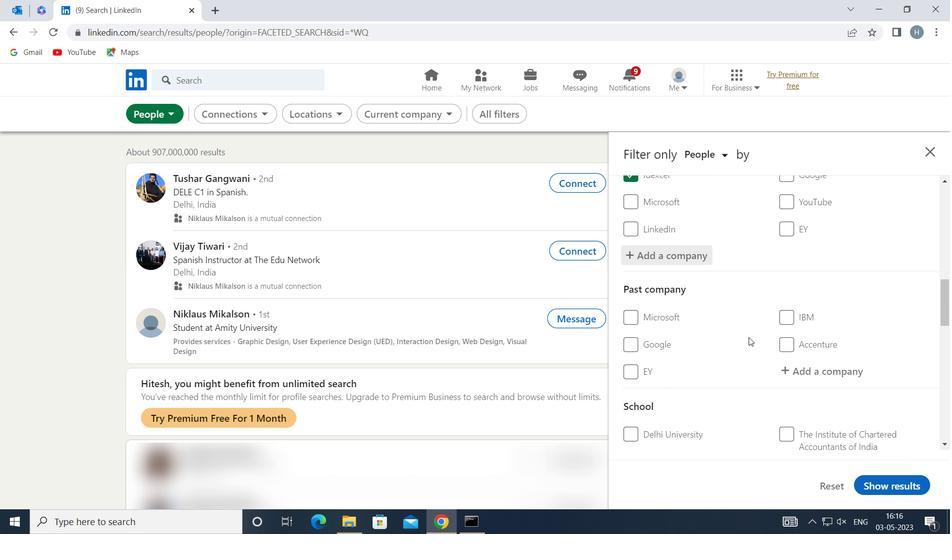 
Action: Mouse scrolled (749, 337) with delta (0, 0)
Screenshot: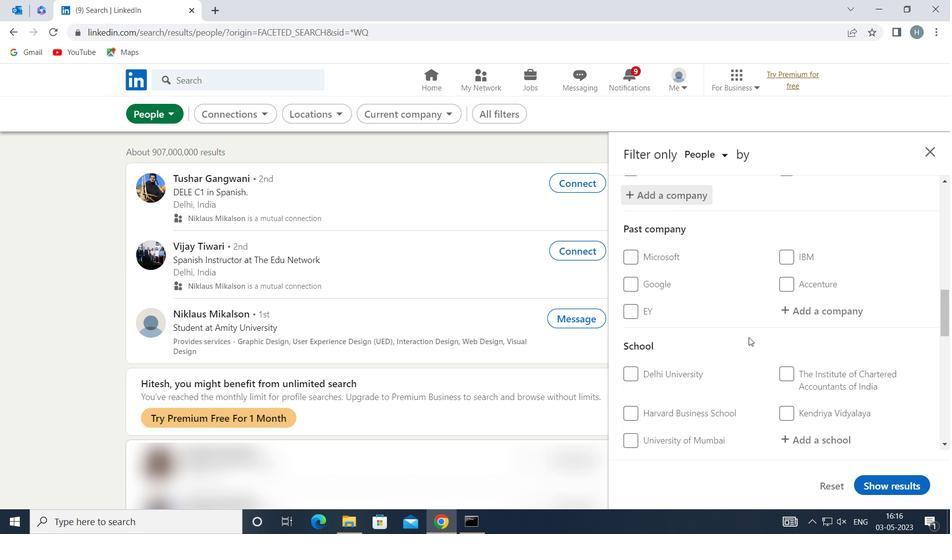 
Action: Mouse moved to (814, 380)
Screenshot: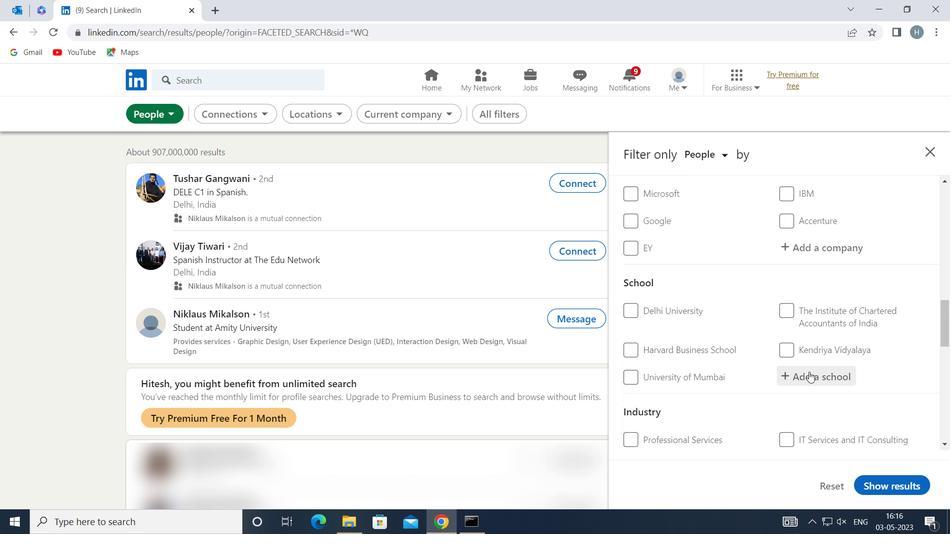 
Action: Mouse pressed left at (814, 380)
Screenshot: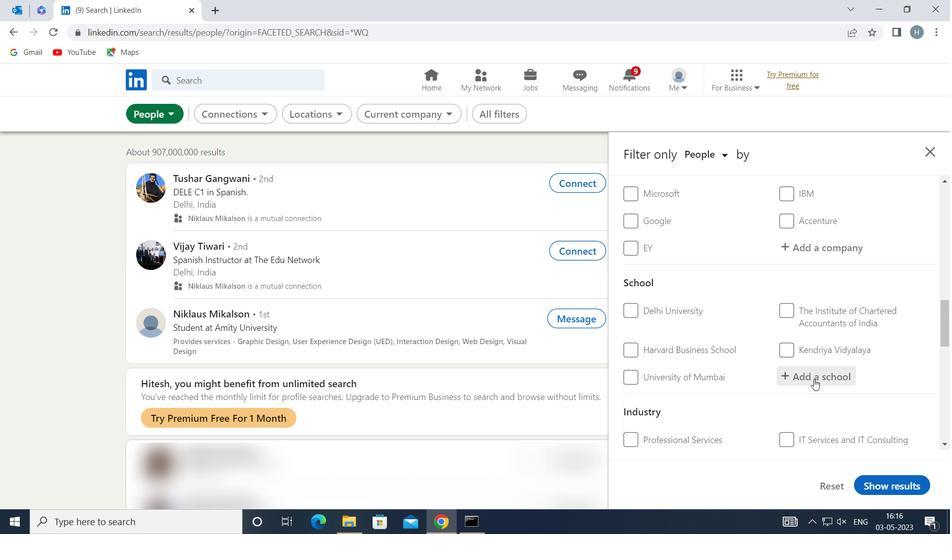 
Action: Key pressed <Key.shift>LAXMINARAYAN<Key.space><Key.shift>INSTITUTE<Key.space>OF<Key.space><Key.shift><Key.shift><Key.shift><Key.shift><Key.shift><Key.shift><Key.shift><Key.shift><Key.shift><Key.shift><Key.shift><Key.shift><Key.shift><Key.shift><Key.shift><Key.shift><Key.shift><Key.shift><Key.shift><Key.shift><Key.shift><Key.shift><Key.shift><Key.shift><Key.shift><Key.shift><Key.shift><Key.shift><Key.shift><Key.shift><Key.shift><Key.shift>TECH
Screenshot: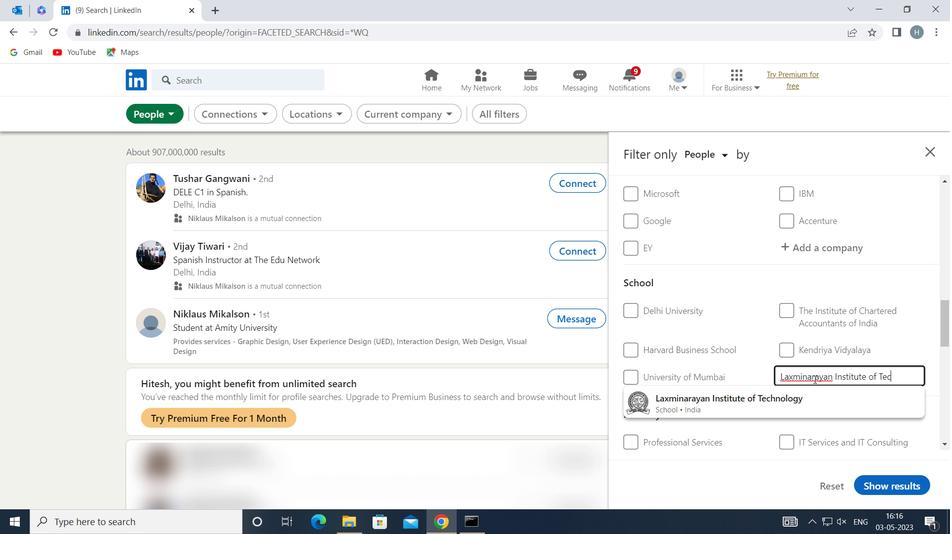 
Action: Mouse moved to (770, 401)
Screenshot: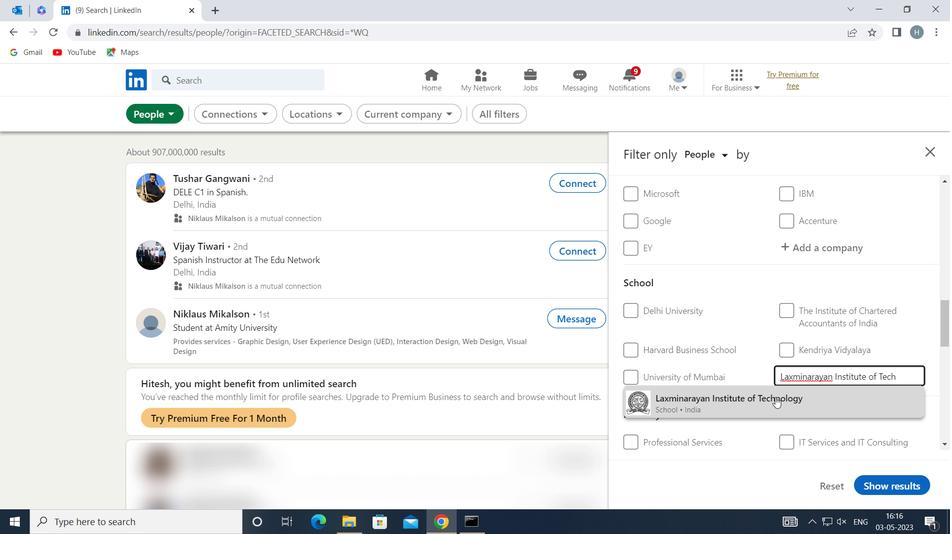 
Action: Mouse pressed left at (770, 401)
Screenshot: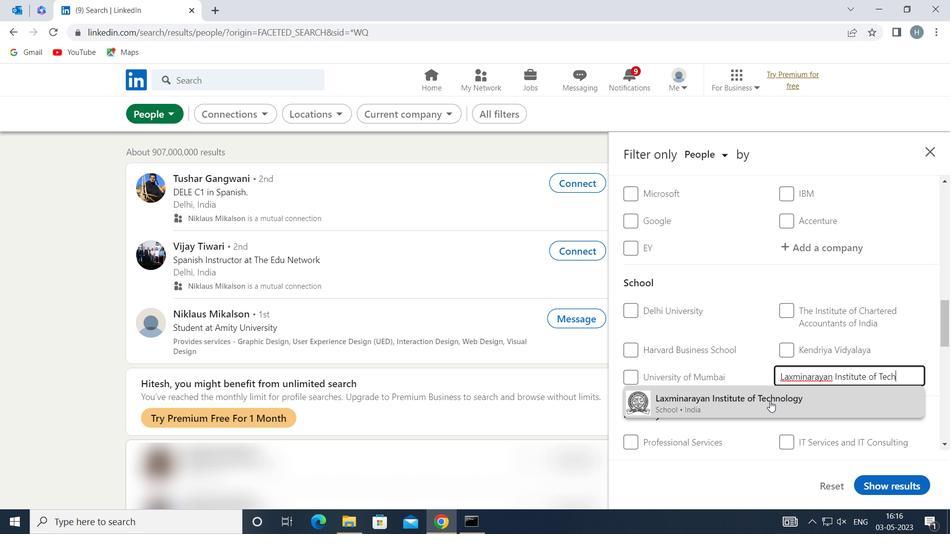 
Action: Mouse moved to (740, 345)
Screenshot: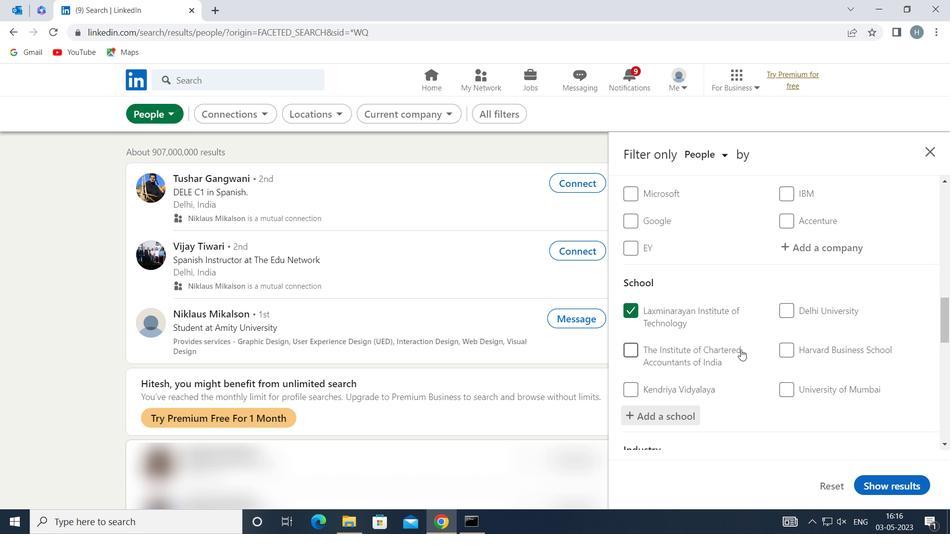 
Action: Mouse scrolled (740, 345) with delta (0, 0)
Screenshot: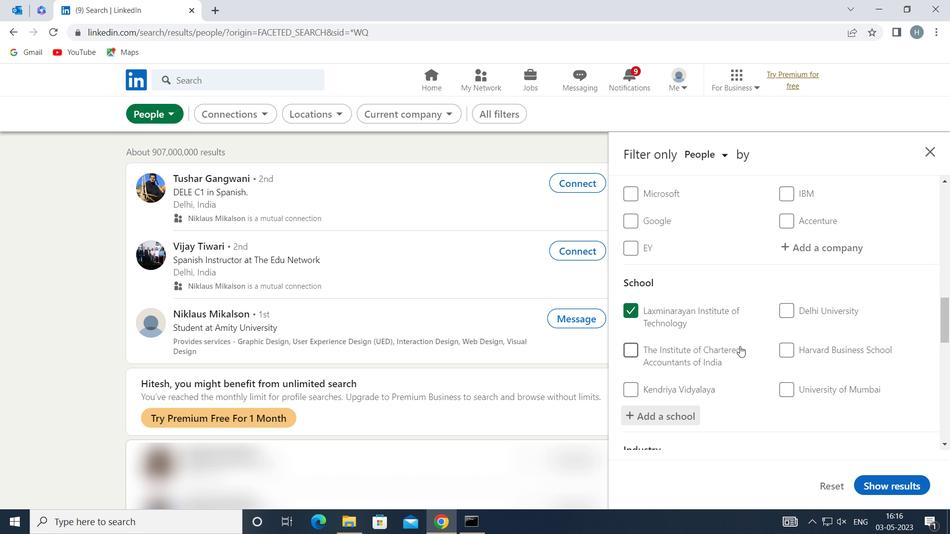 
Action: Mouse scrolled (740, 345) with delta (0, 0)
Screenshot: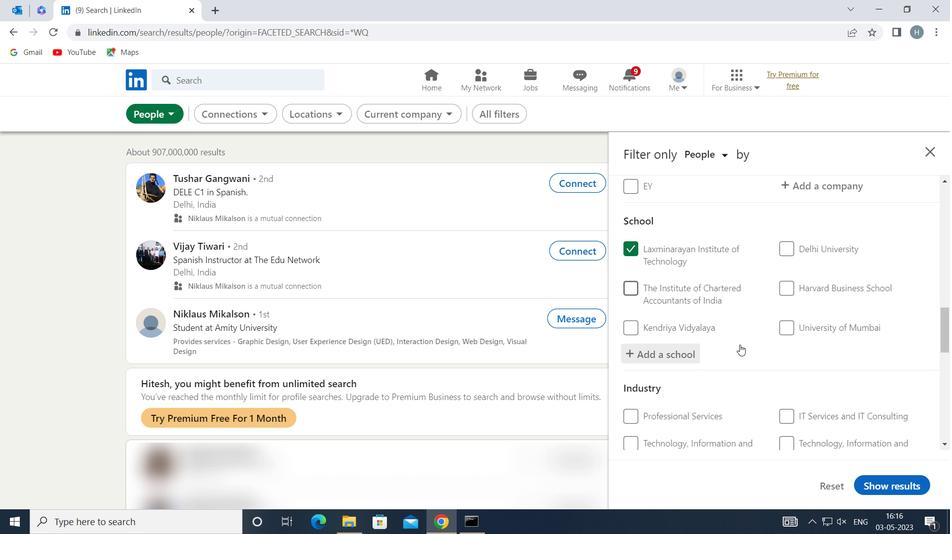 
Action: Mouse scrolled (740, 345) with delta (0, 0)
Screenshot: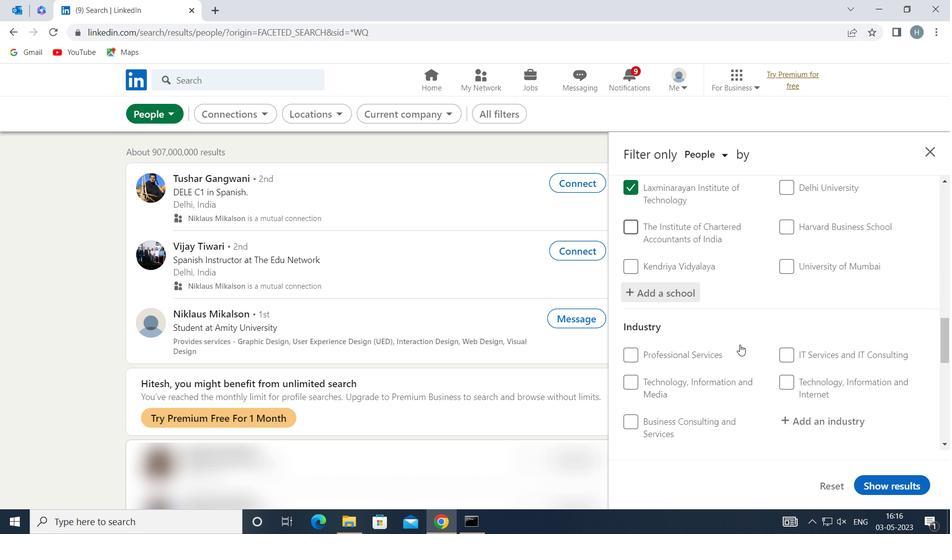 
Action: Mouse moved to (812, 360)
Screenshot: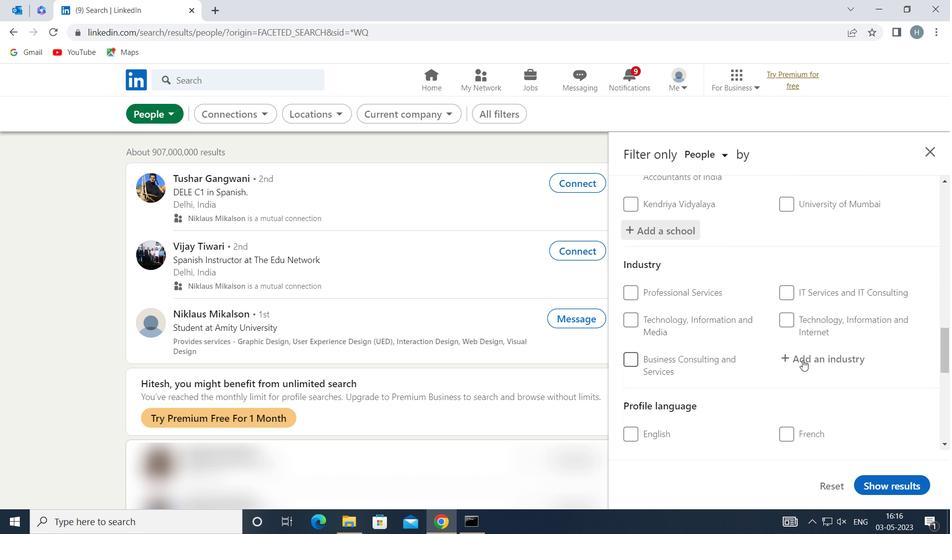 
Action: Mouse pressed left at (812, 360)
Screenshot: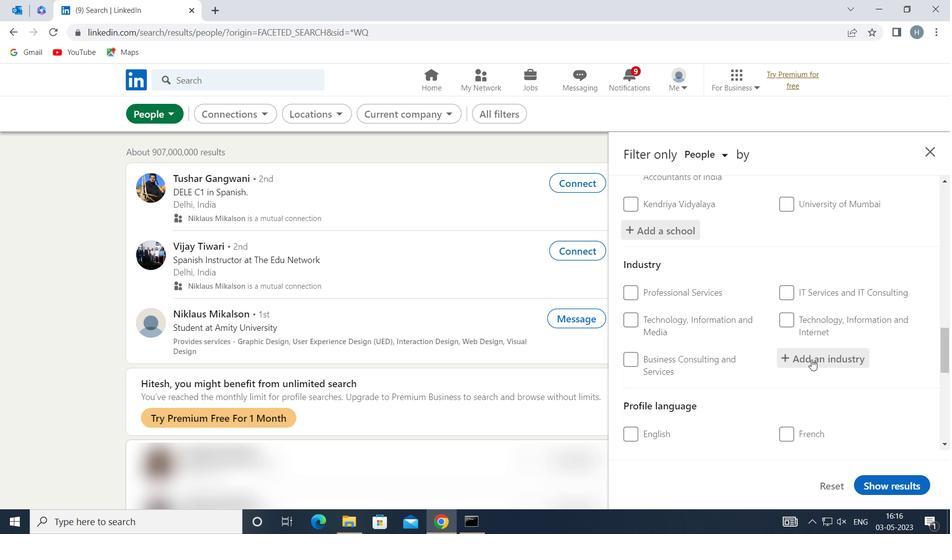 
Action: Key pressed <Key.shift>SECURITY<Key.space><Key.shift><Key.shift><Key.shift>GUARDS
Screenshot: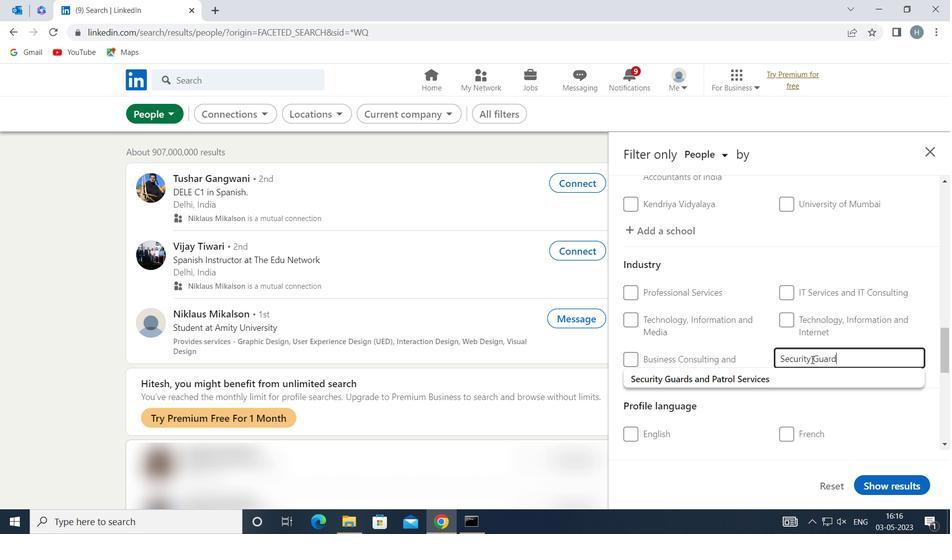 
Action: Mouse moved to (772, 382)
Screenshot: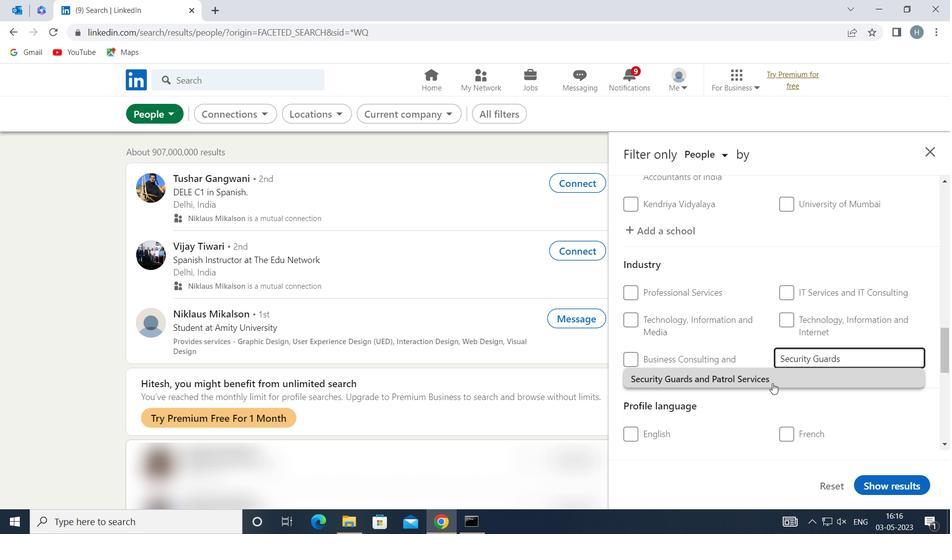 
Action: Mouse pressed left at (772, 382)
Screenshot: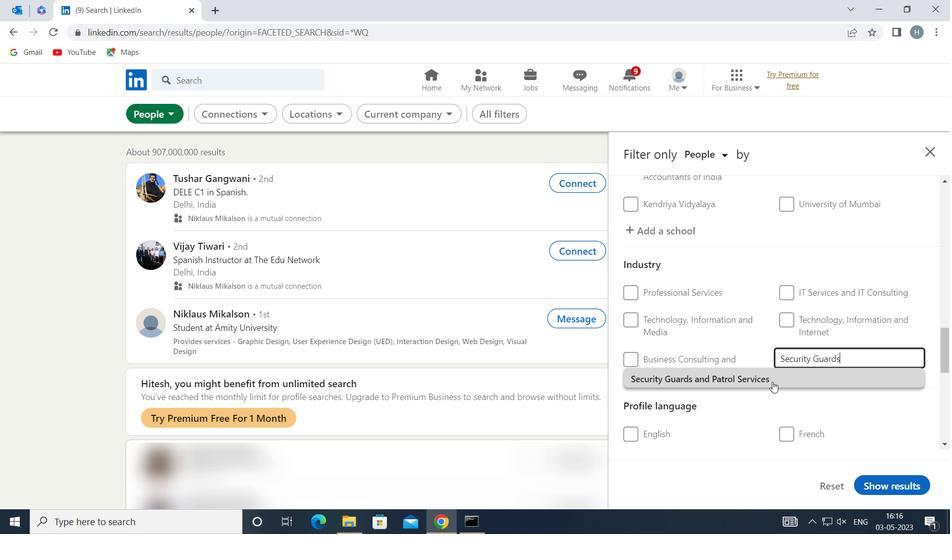 
Action: Mouse moved to (752, 367)
Screenshot: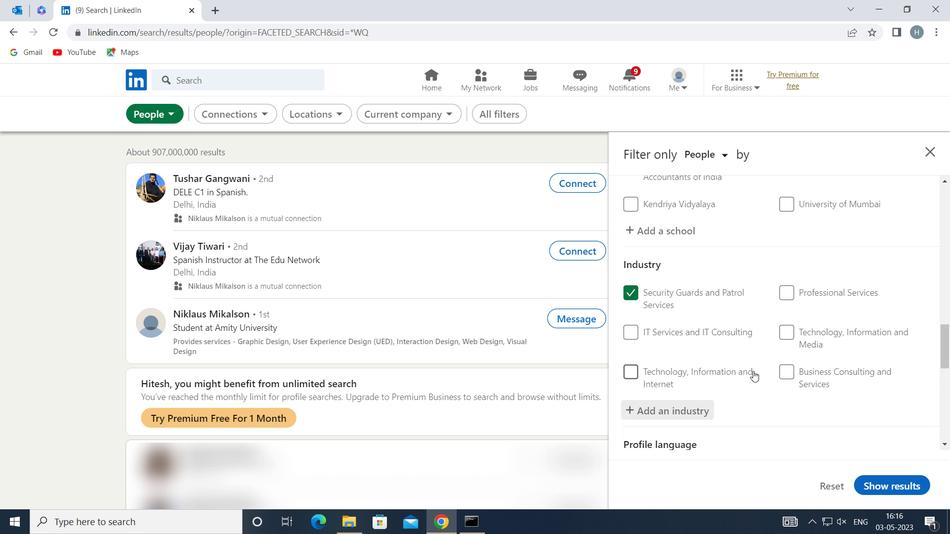 
Action: Mouse scrolled (752, 366) with delta (0, 0)
Screenshot: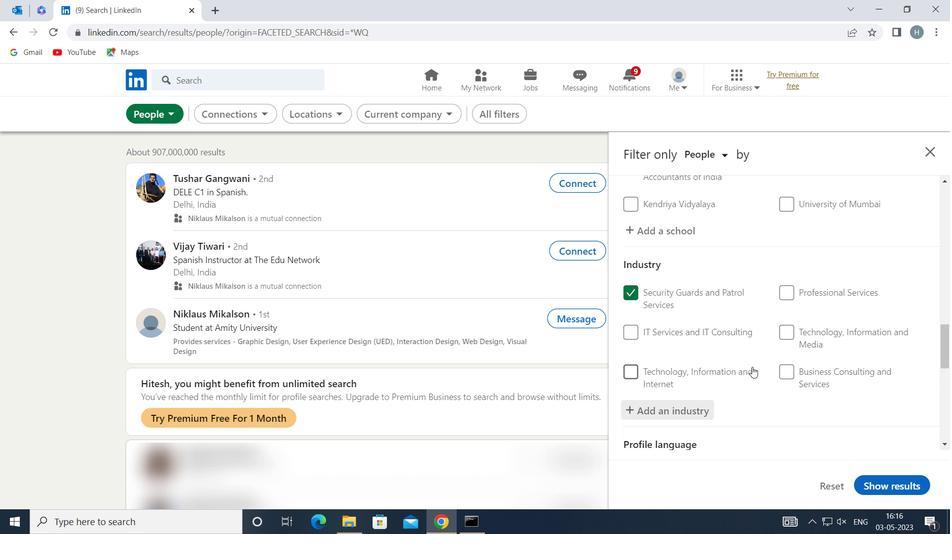 
Action: Mouse scrolled (752, 366) with delta (0, 0)
Screenshot: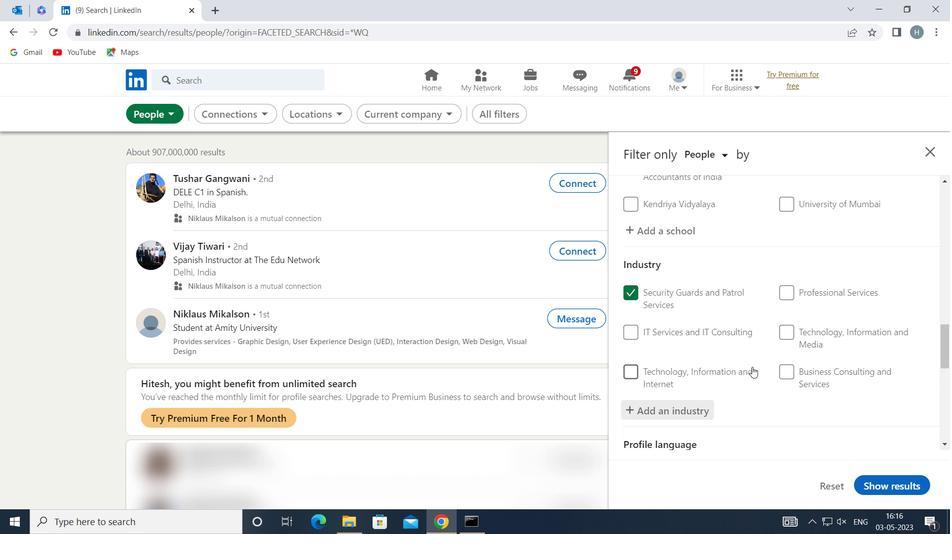 
Action: Mouse moved to (752, 365)
Screenshot: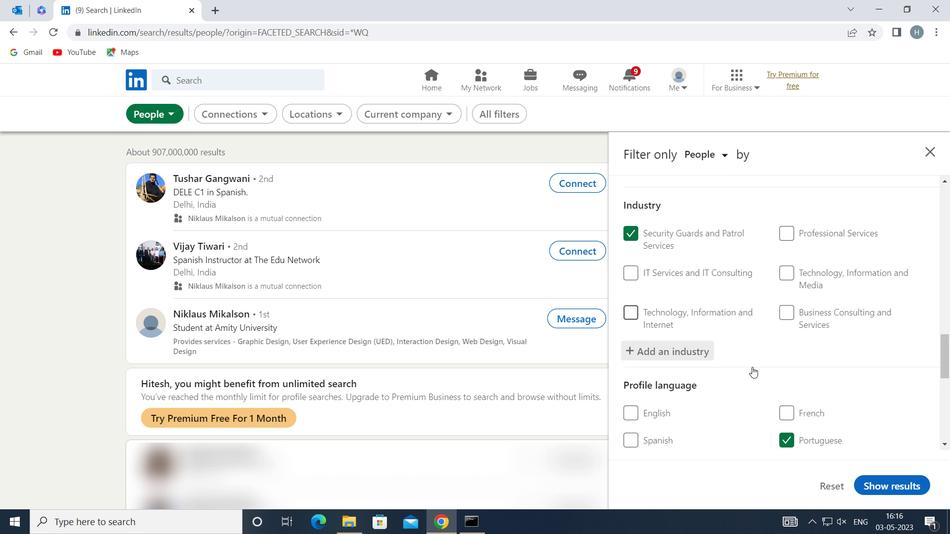 
Action: Mouse scrolled (752, 364) with delta (0, 0)
Screenshot: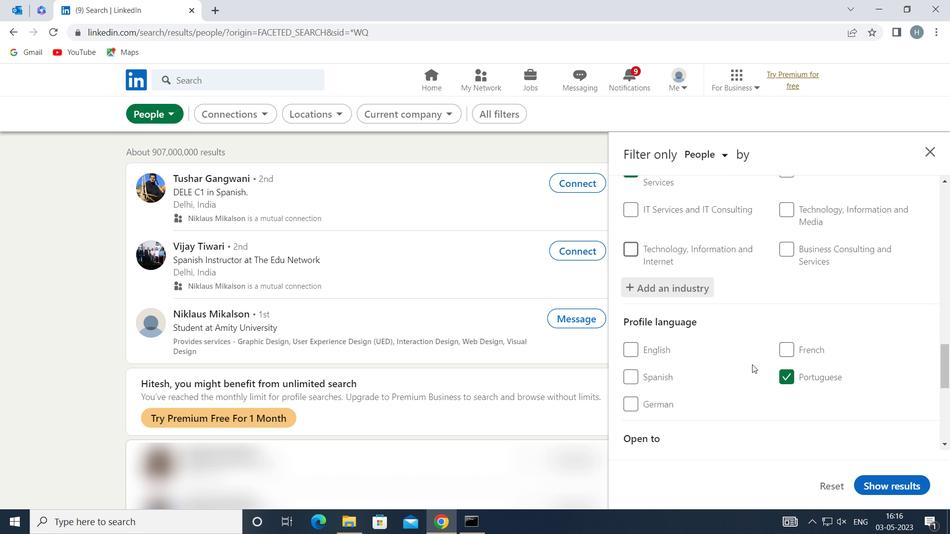 
Action: Mouse scrolled (752, 364) with delta (0, 0)
Screenshot: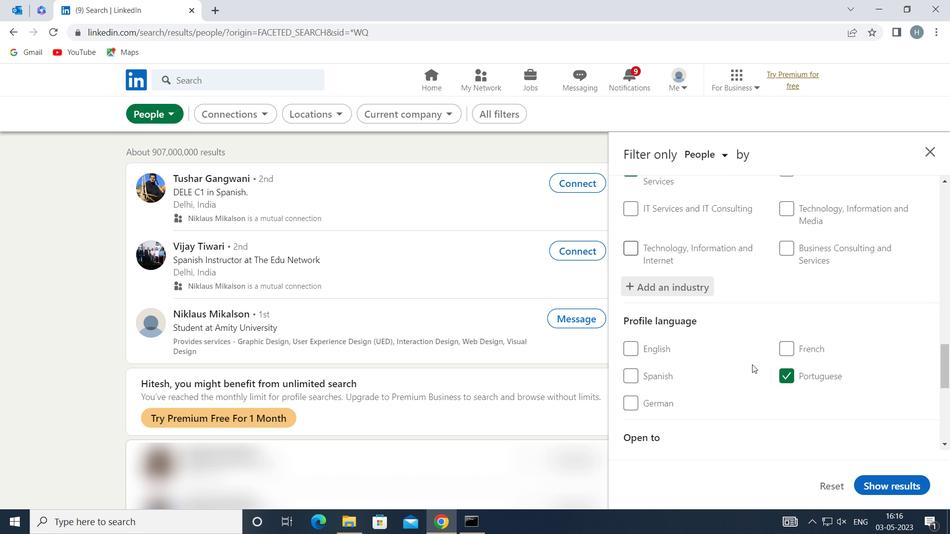 
Action: Mouse scrolled (752, 364) with delta (0, 0)
Screenshot: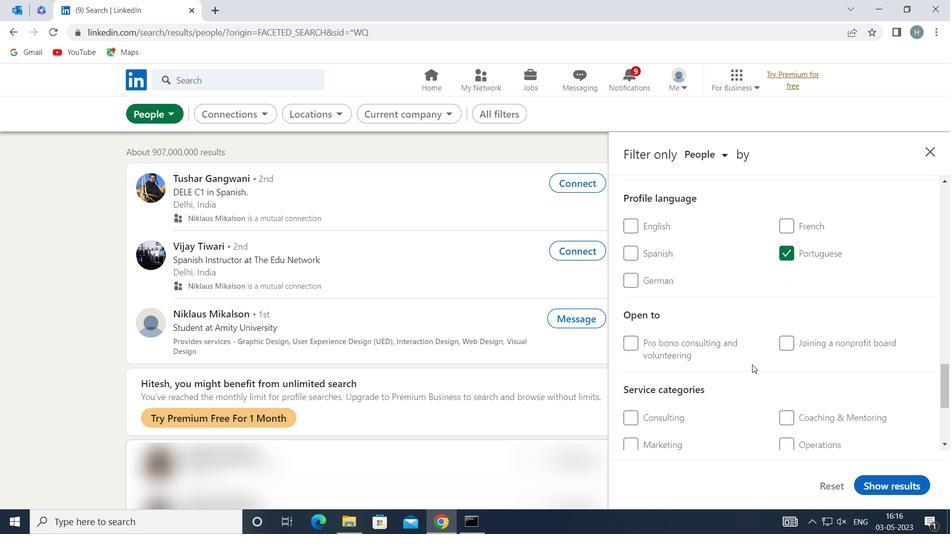 
Action: Mouse scrolled (752, 364) with delta (0, 0)
Screenshot: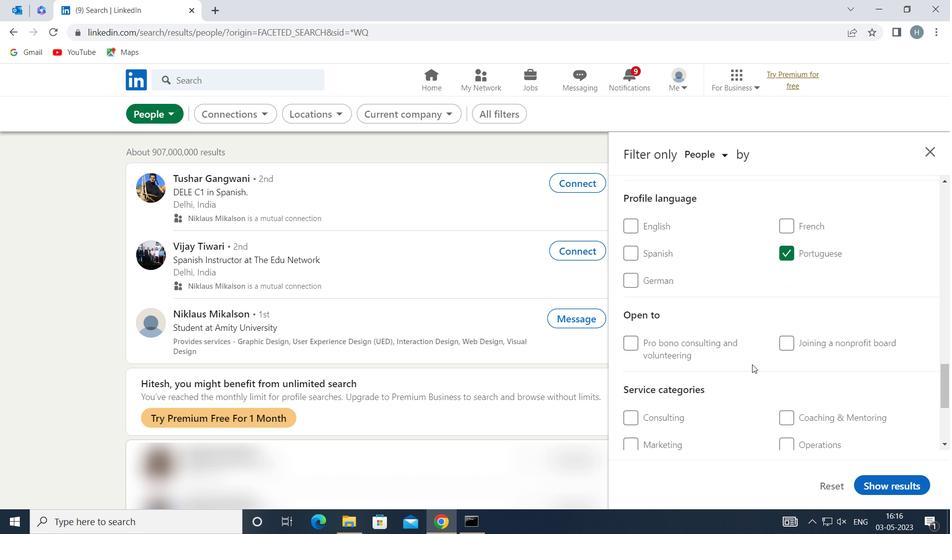 
Action: Mouse moved to (830, 346)
Screenshot: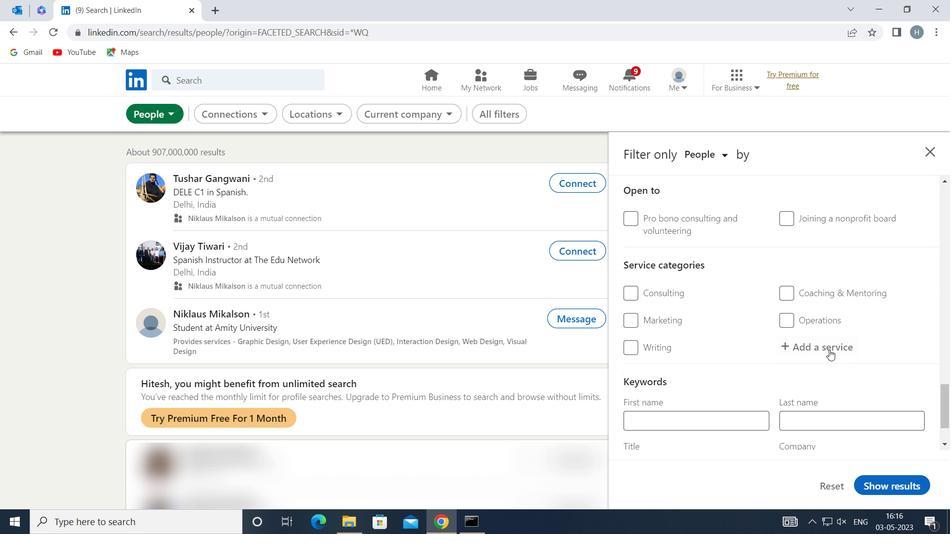 
Action: Mouse pressed left at (830, 346)
Screenshot: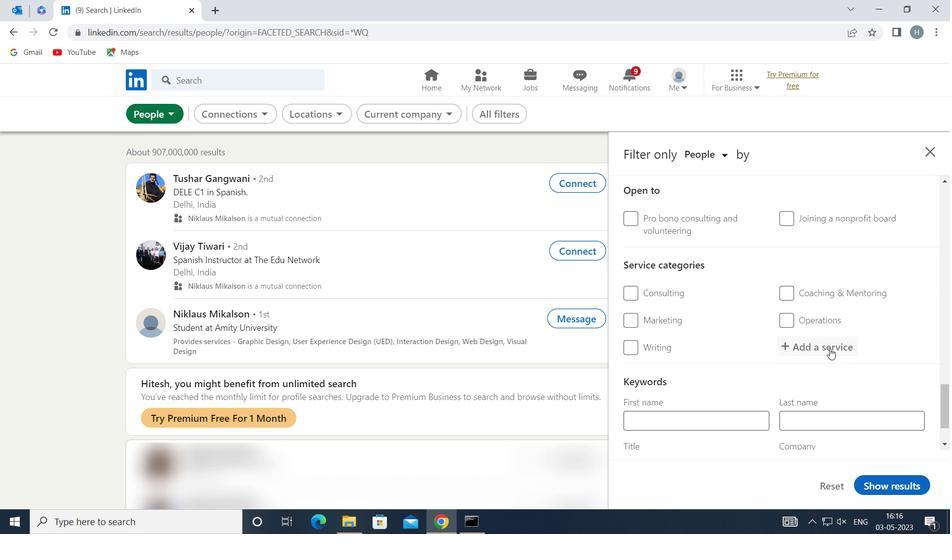 
Action: Key pressed <Key.shift>TRANSLATION
Screenshot: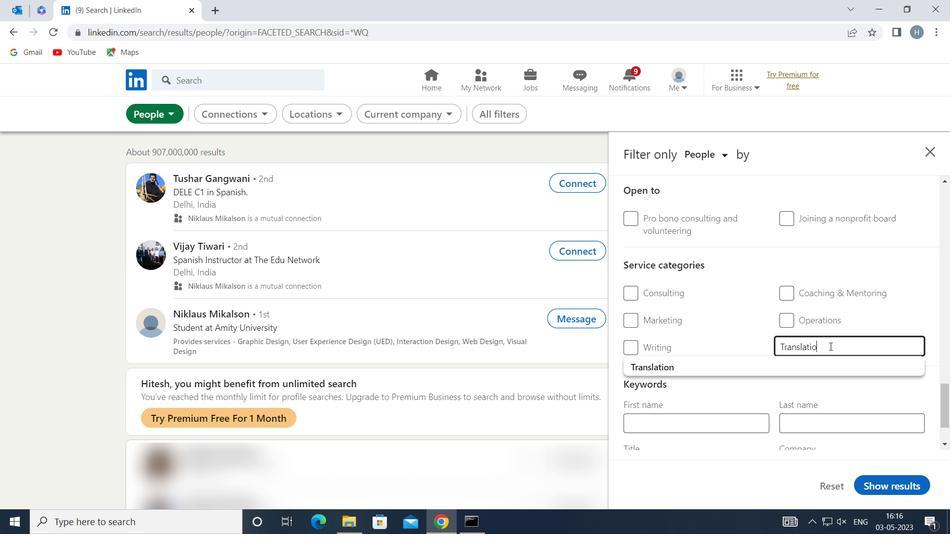 
Action: Mouse moved to (776, 365)
Screenshot: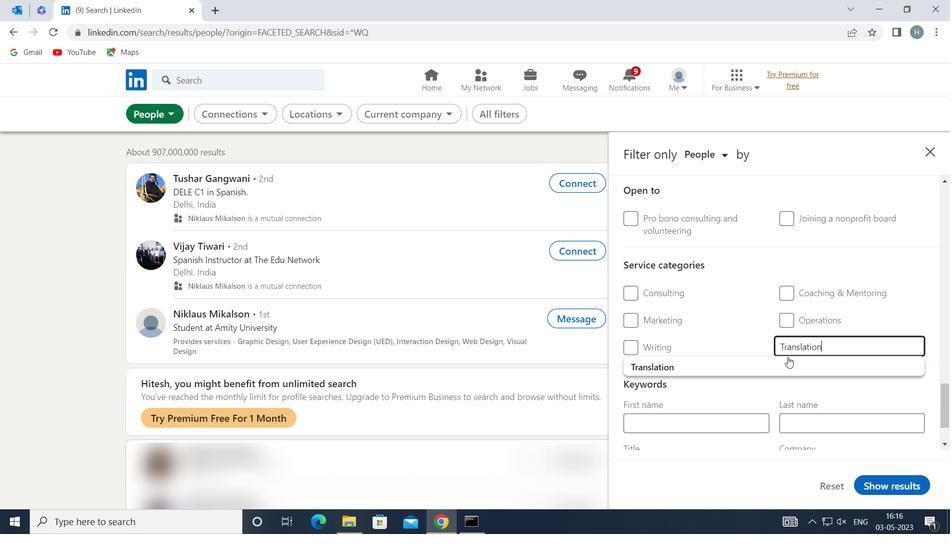 
Action: Mouse pressed left at (776, 365)
Screenshot: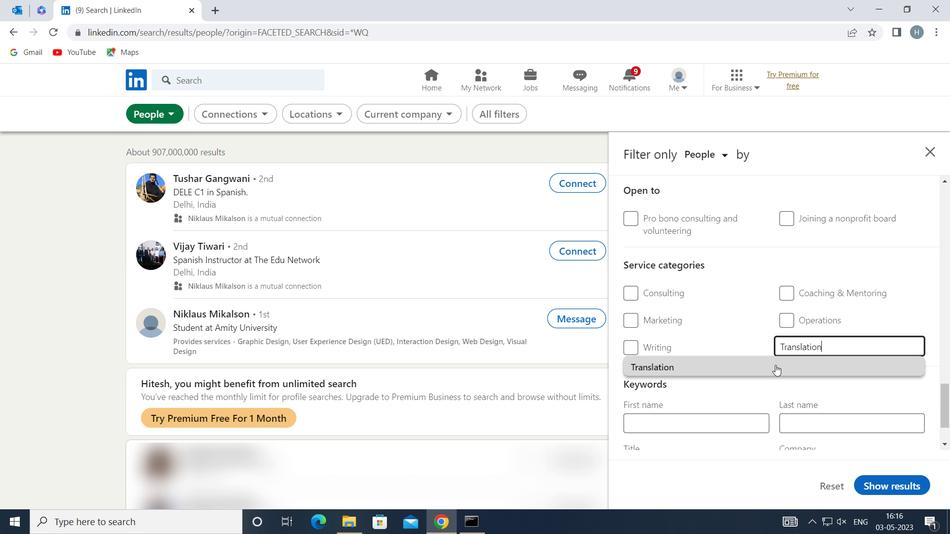 
Action: Mouse moved to (738, 369)
Screenshot: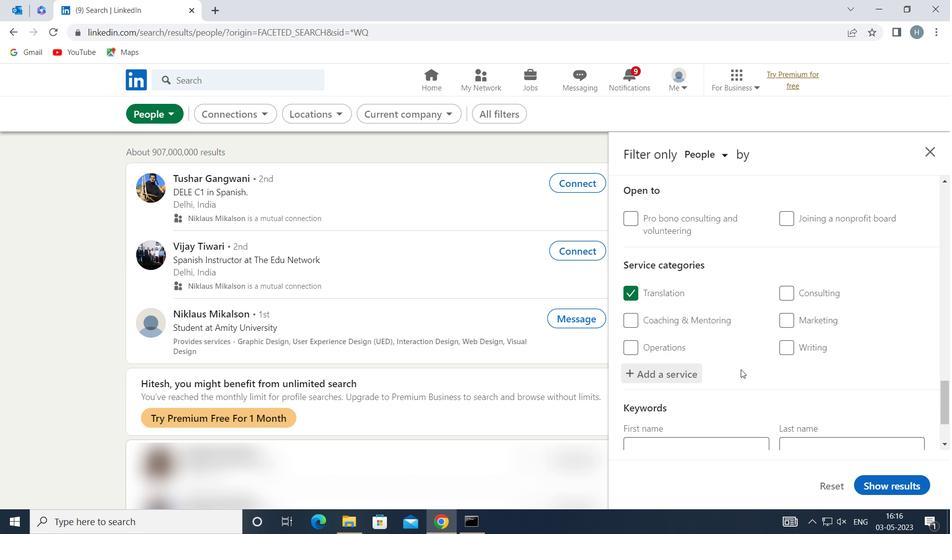 
Action: Mouse scrolled (738, 368) with delta (0, 0)
Screenshot: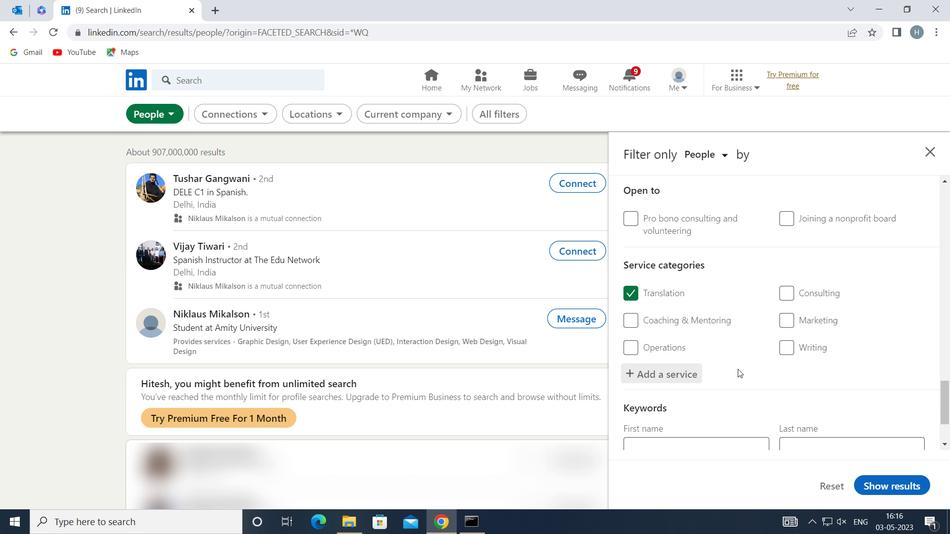 
Action: Mouse scrolled (738, 368) with delta (0, 0)
Screenshot: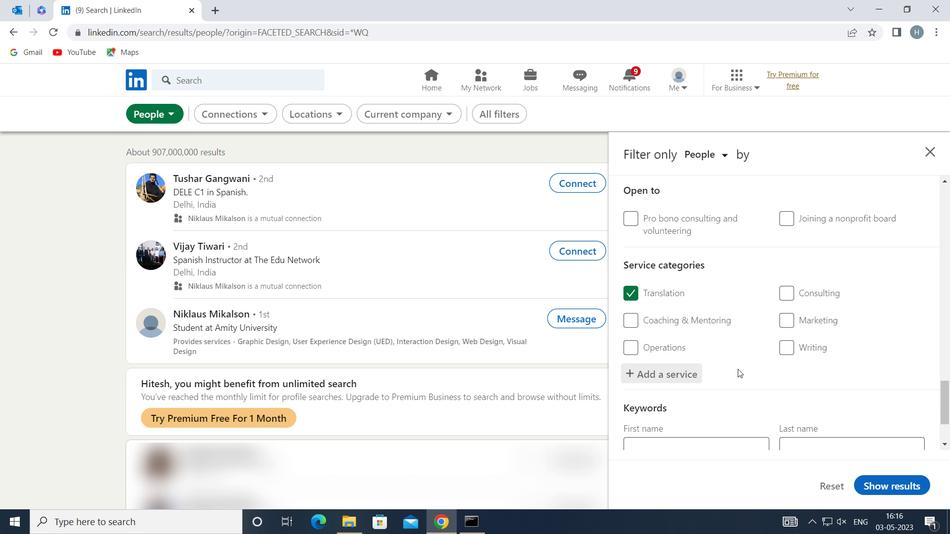 
Action: Mouse moved to (738, 365)
Screenshot: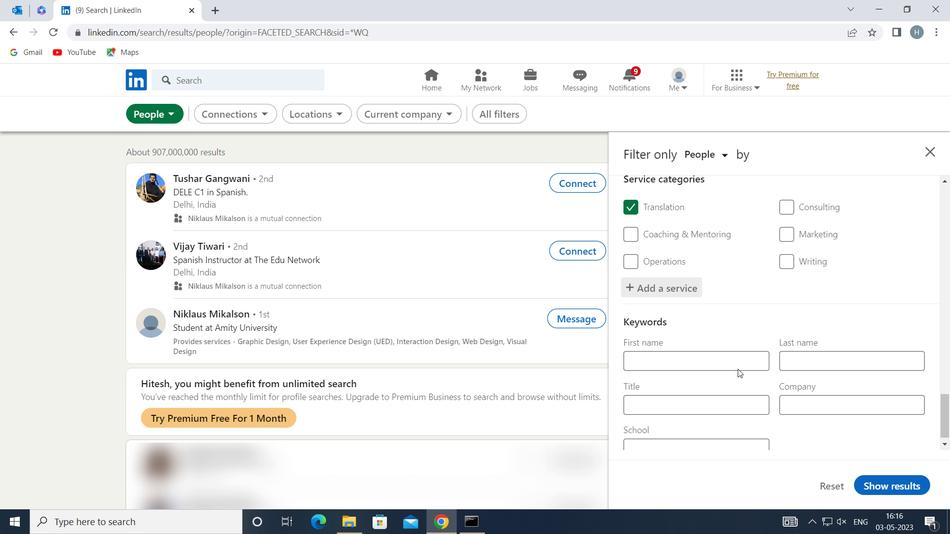 
Action: Mouse scrolled (738, 365) with delta (0, 0)
Screenshot: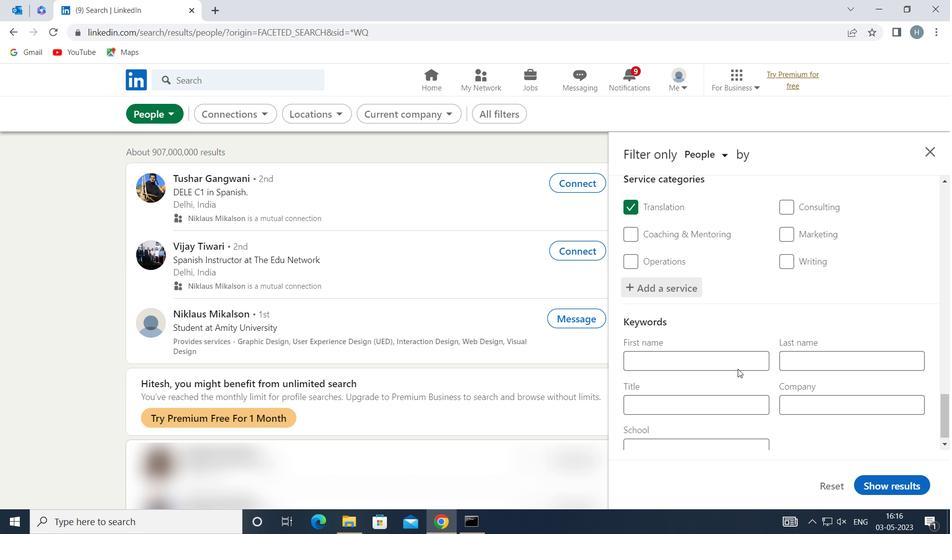 
Action: Mouse scrolled (738, 365) with delta (0, 0)
Screenshot: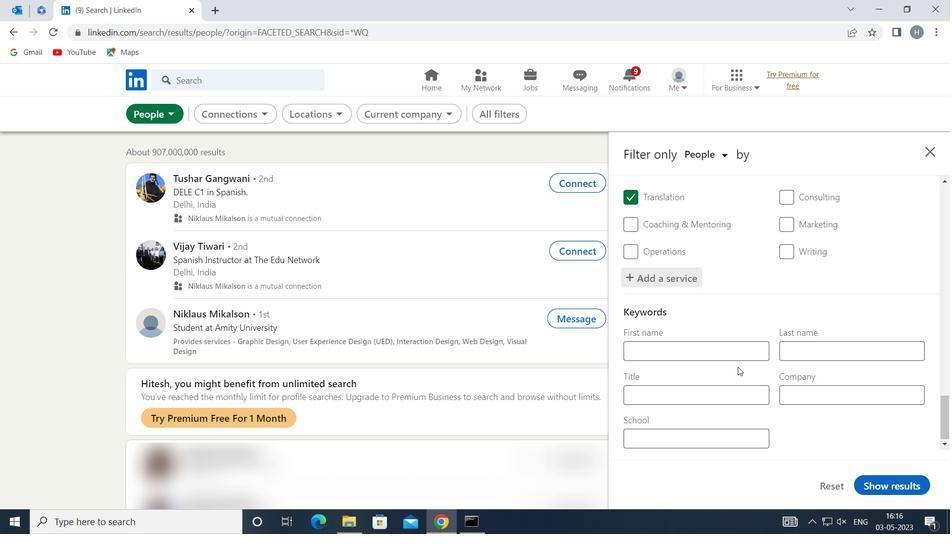 
Action: Mouse moved to (744, 395)
Screenshot: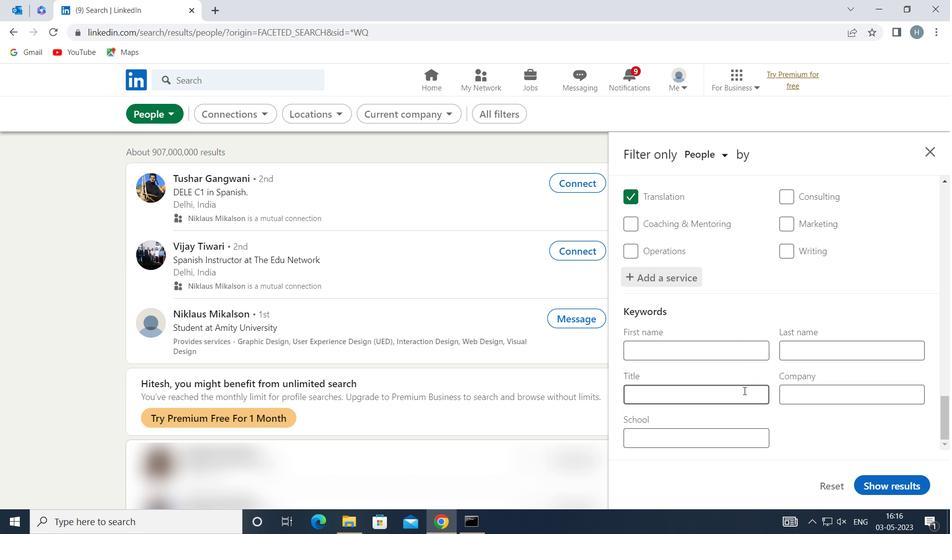 
Action: Mouse pressed left at (744, 395)
Screenshot: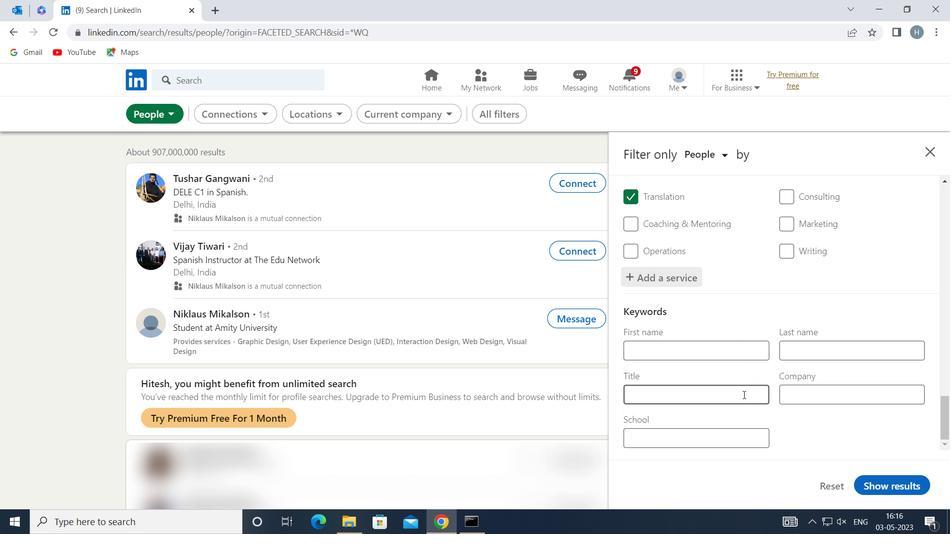 
Action: Key pressed <Key.shift>ADMINISTRATOR
Screenshot: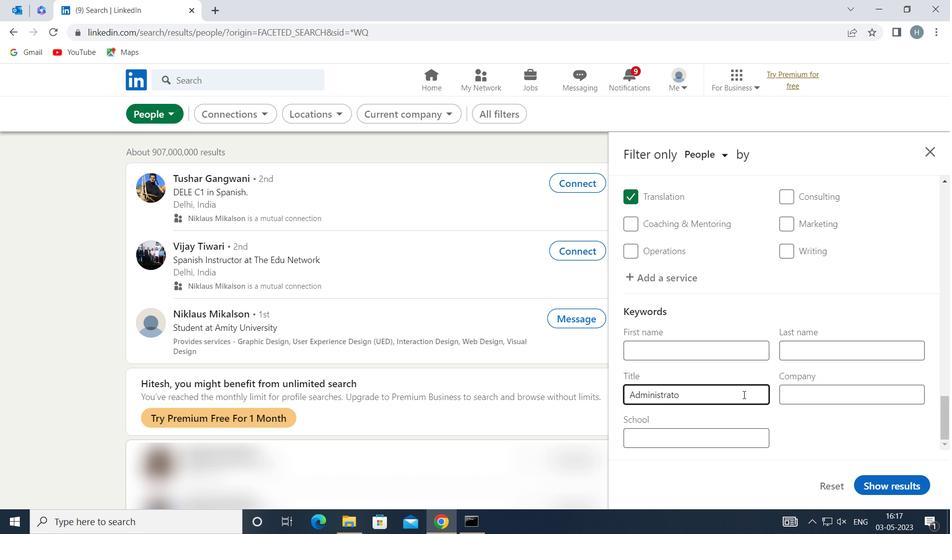 
Action: Mouse moved to (900, 483)
Screenshot: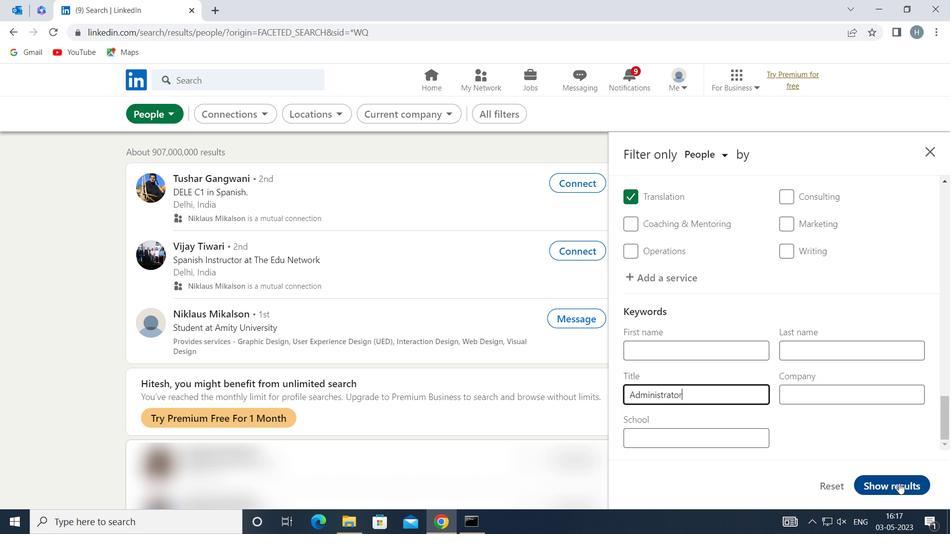 
Action: Mouse pressed left at (900, 483)
Screenshot: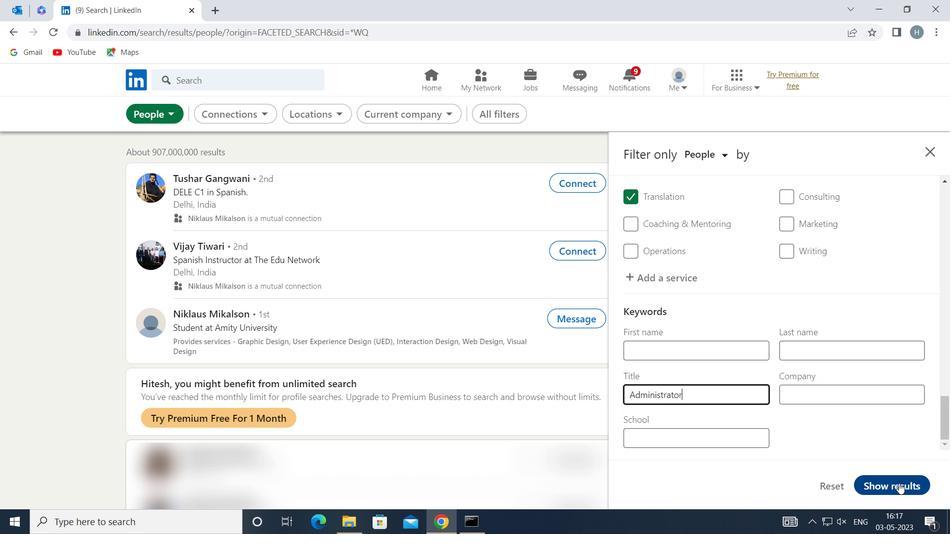 
Action: Mouse moved to (737, 367)
Screenshot: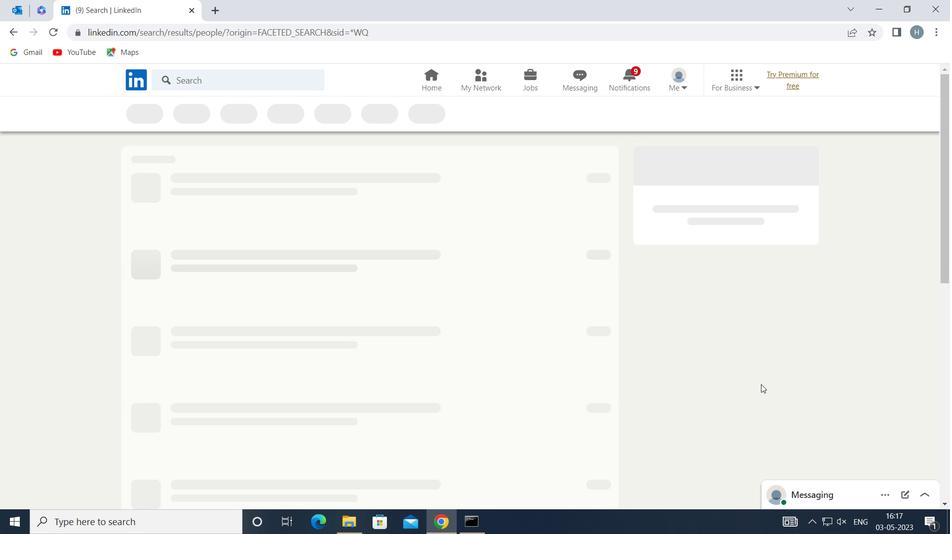 
